 Task: Add an event with the title Presentation Rehearsal and Polishing Session, date '2024/03/25', time 8:50 AM to 10:50 AMand add a description: The scavenger hunt can be designed as a friendly competition, with teams competing against each other to finish first or achieve specific goals. This fosters team spirit, healthy competition, and a sense of achievement.Select event color  Basil . Add location for the event as: Manila, Philippines, logged in from the account softage.4@softage.netand send the event invitation to softage.9@softage.net and softage.10@softage.net. Set a reminder for the event Daily
Action: Mouse moved to (86, 115)
Screenshot: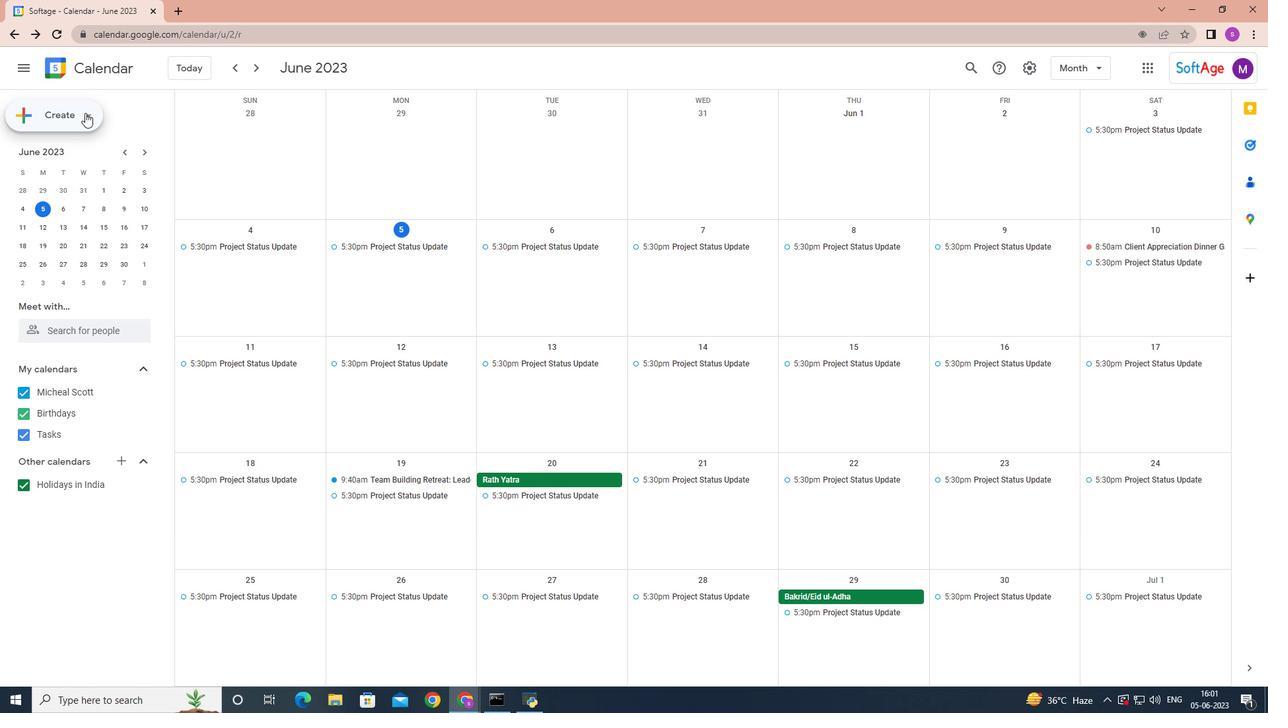 
Action: Mouse pressed left at (86, 115)
Screenshot: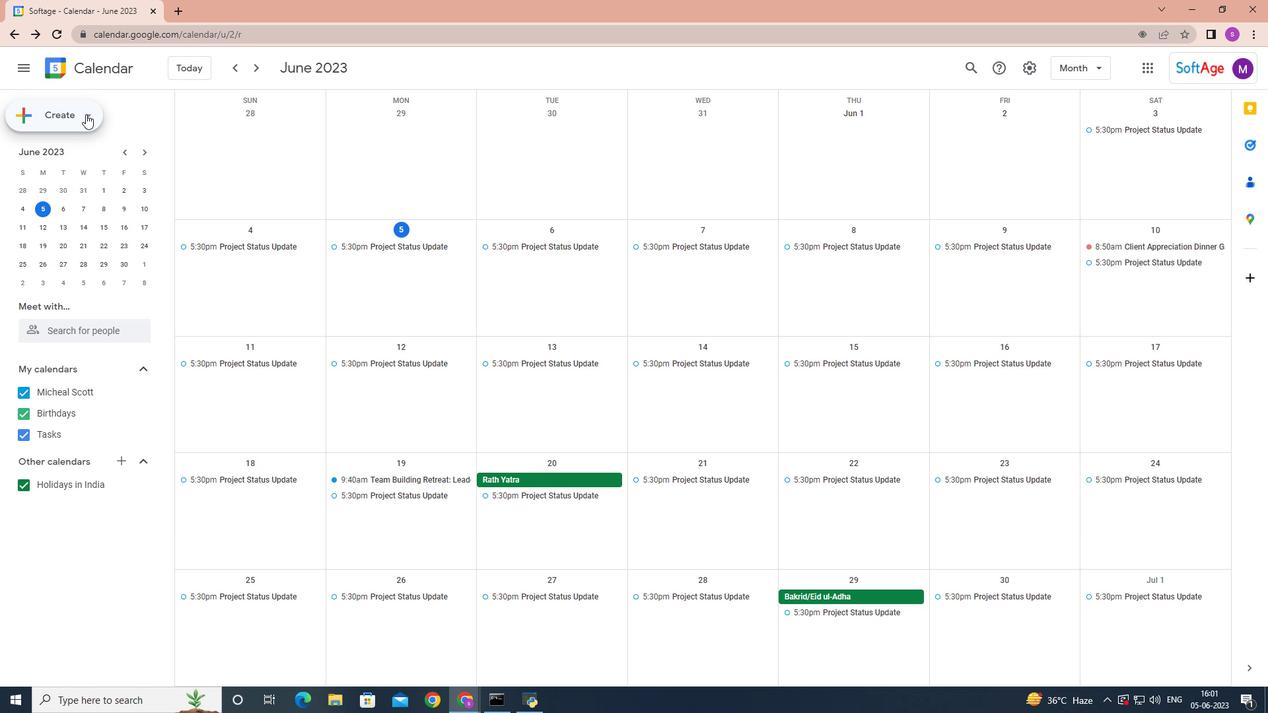 
Action: Mouse moved to (88, 151)
Screenshot: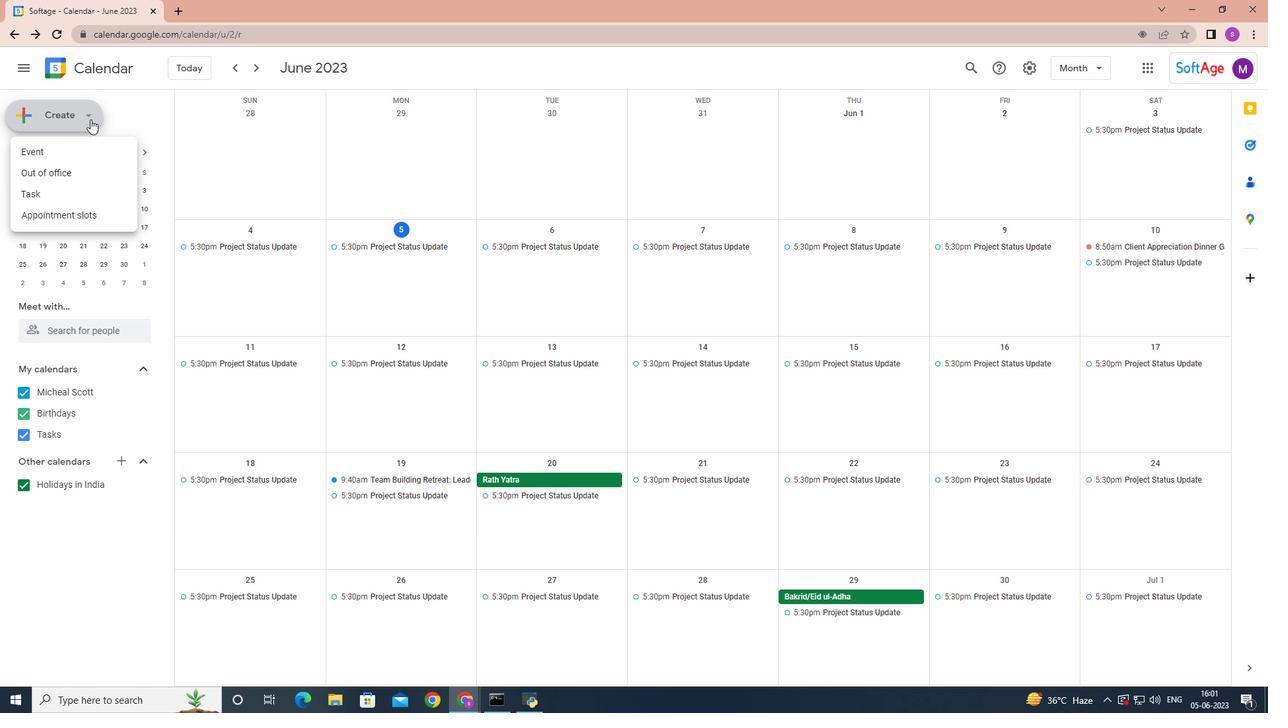 
Action: Mouse pressed left at (88, 151)
Screenshot: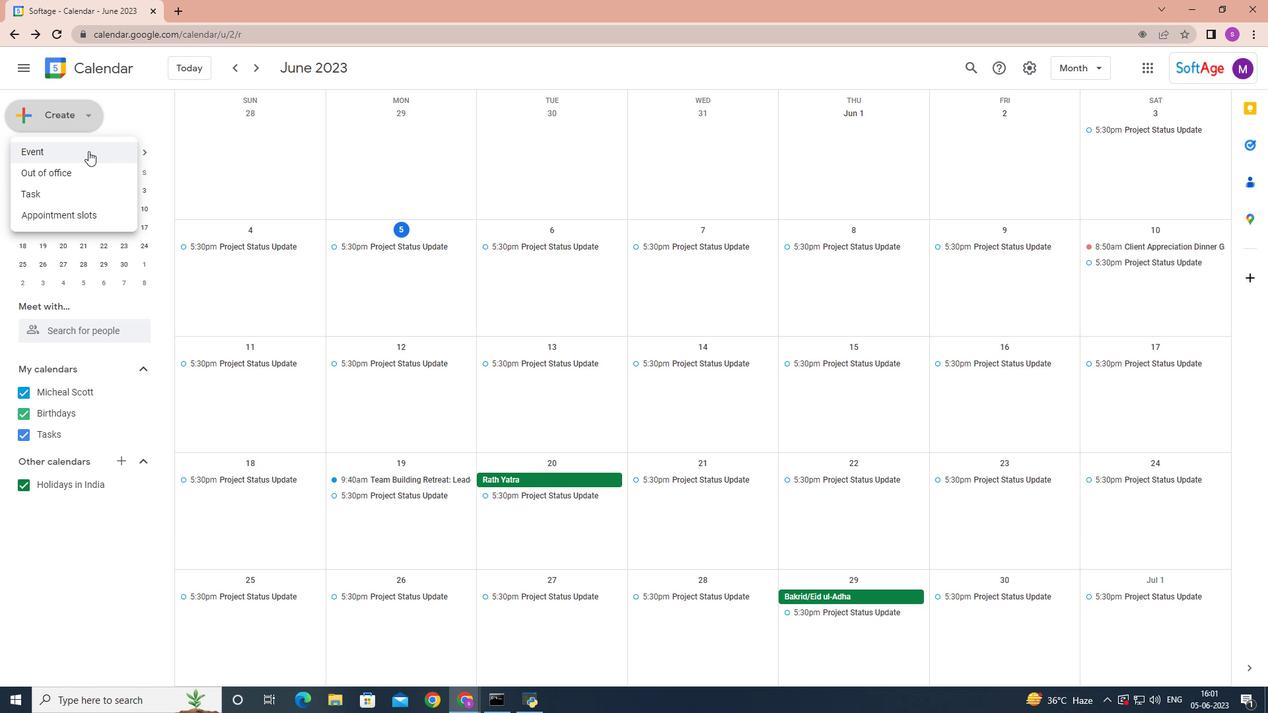 
Action: Mouse moved to (233, 521)
Screenshot: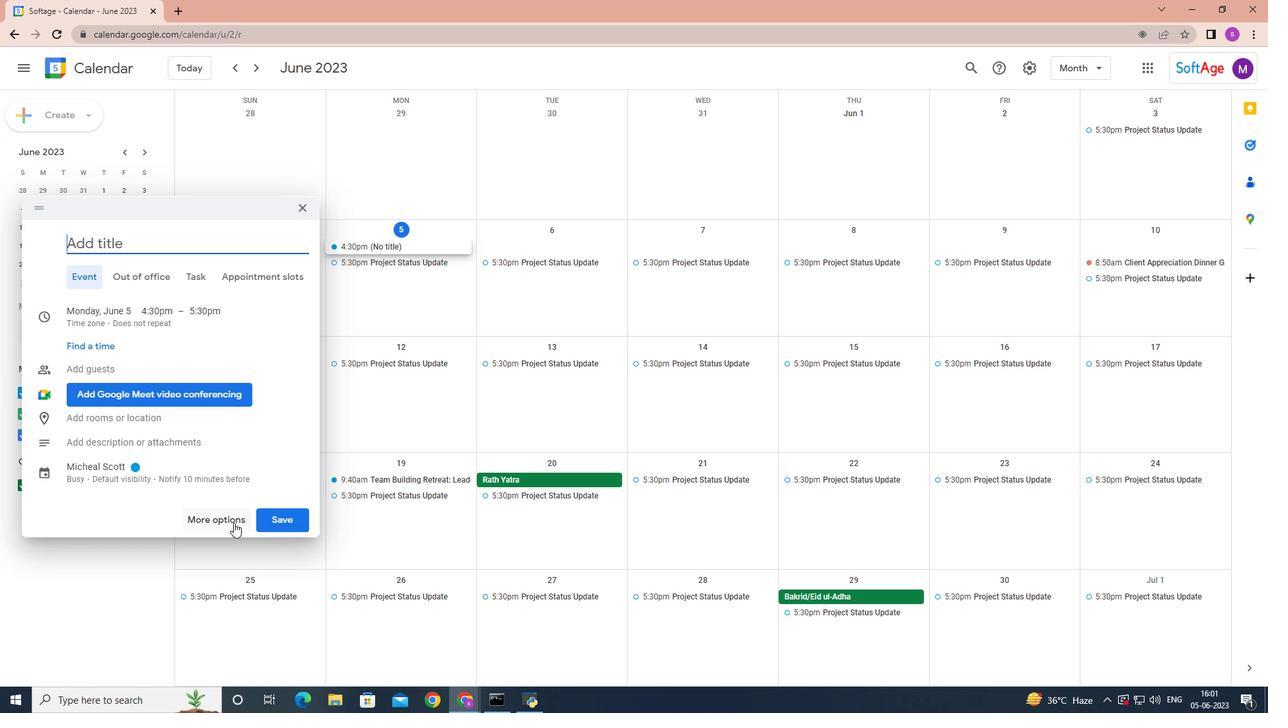 
Action: Mouse pressed left at (233, 521)
Screenshot: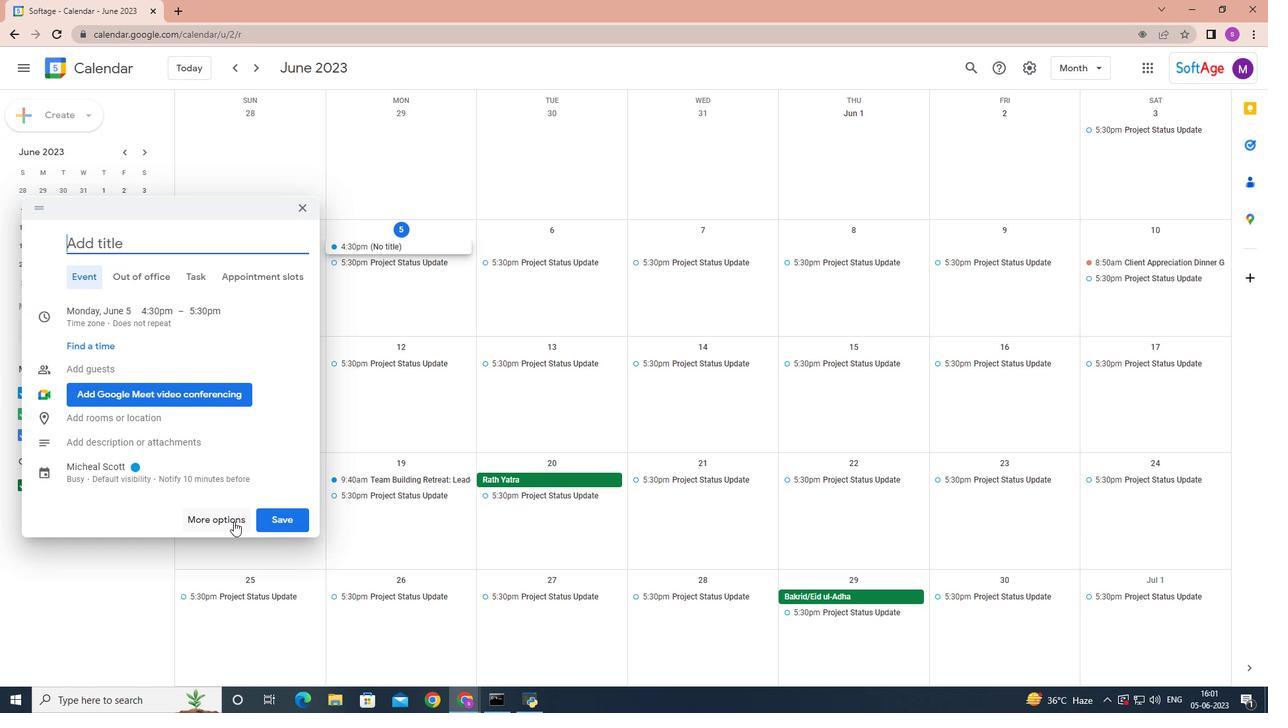 
Action: Key pressed <Key.shift>Presentation<Key.space><Key.shift>Rehearsal<Key.space>and<Key.space><Key.shift>Polishing<Key.space>session<Key.space>
Screenshot: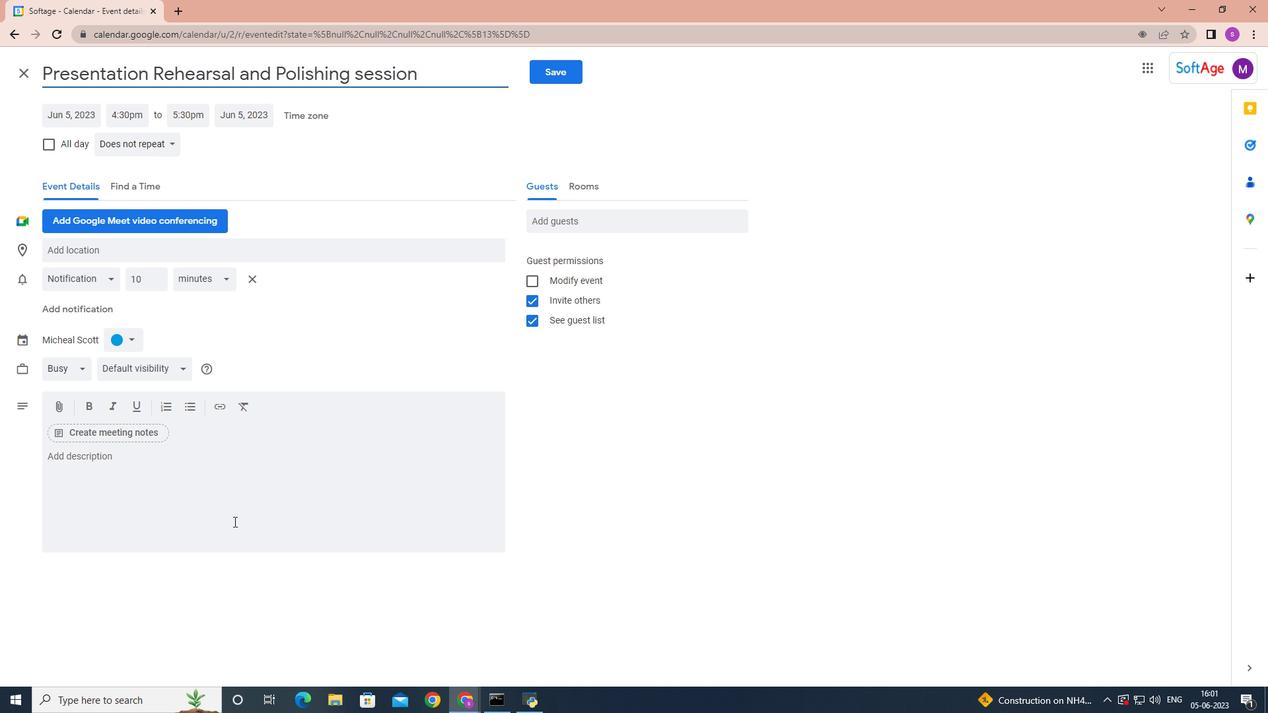 
Action: Mouse moved to (72, 115)
Screenshot: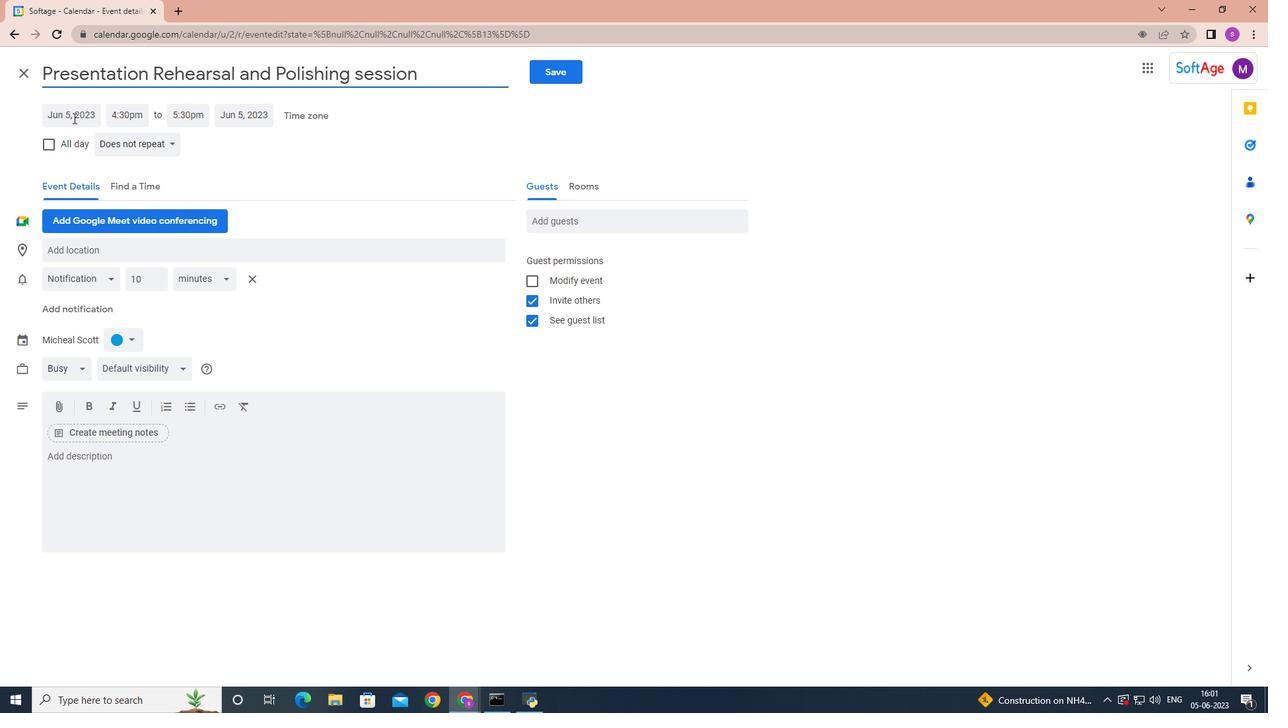 
Action: Mouse pressed left at (72, 115)
Screenshot: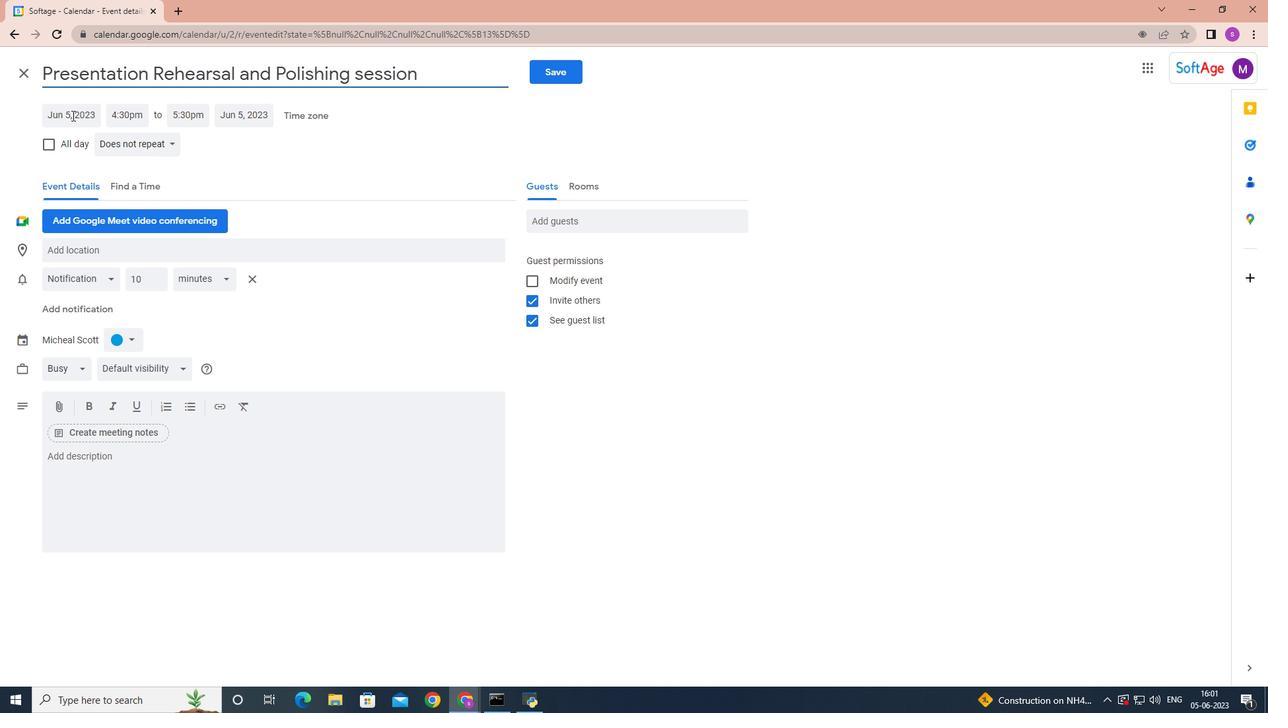 
Action: Mouse moved to (209, 142)
Screenshot: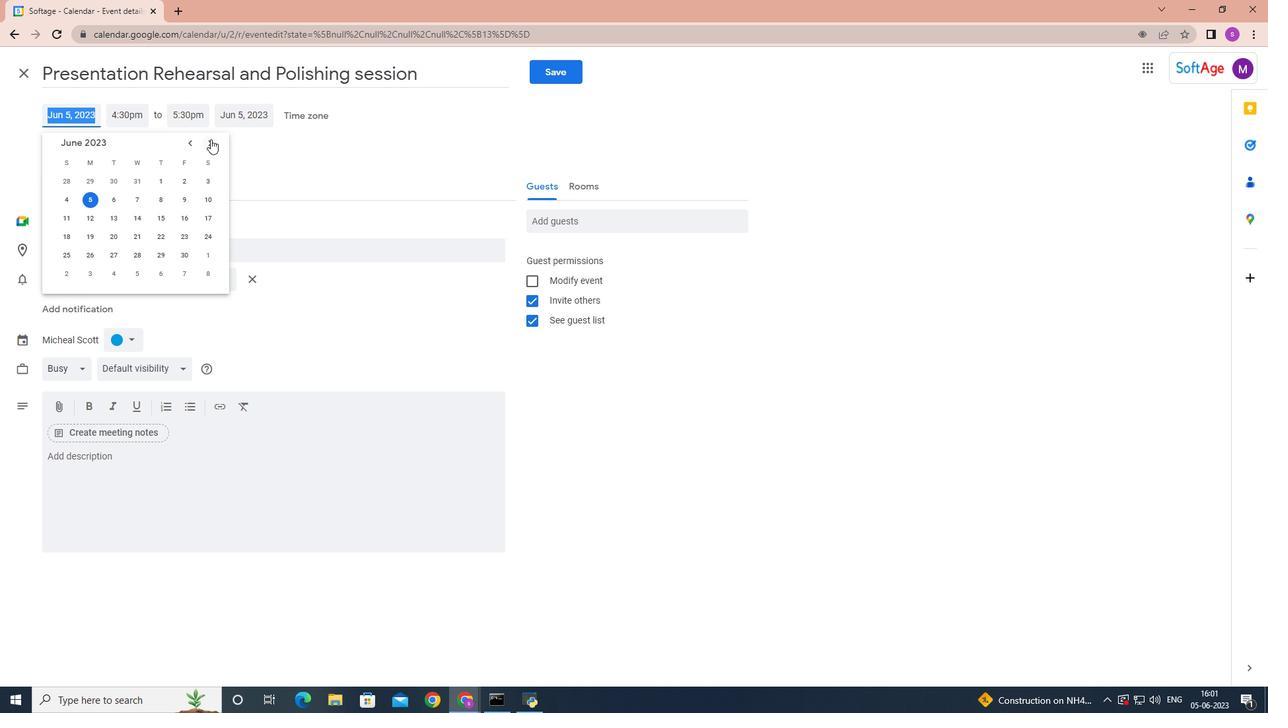 
Action: Mouse pressed left at (209, 142)
Screenshot: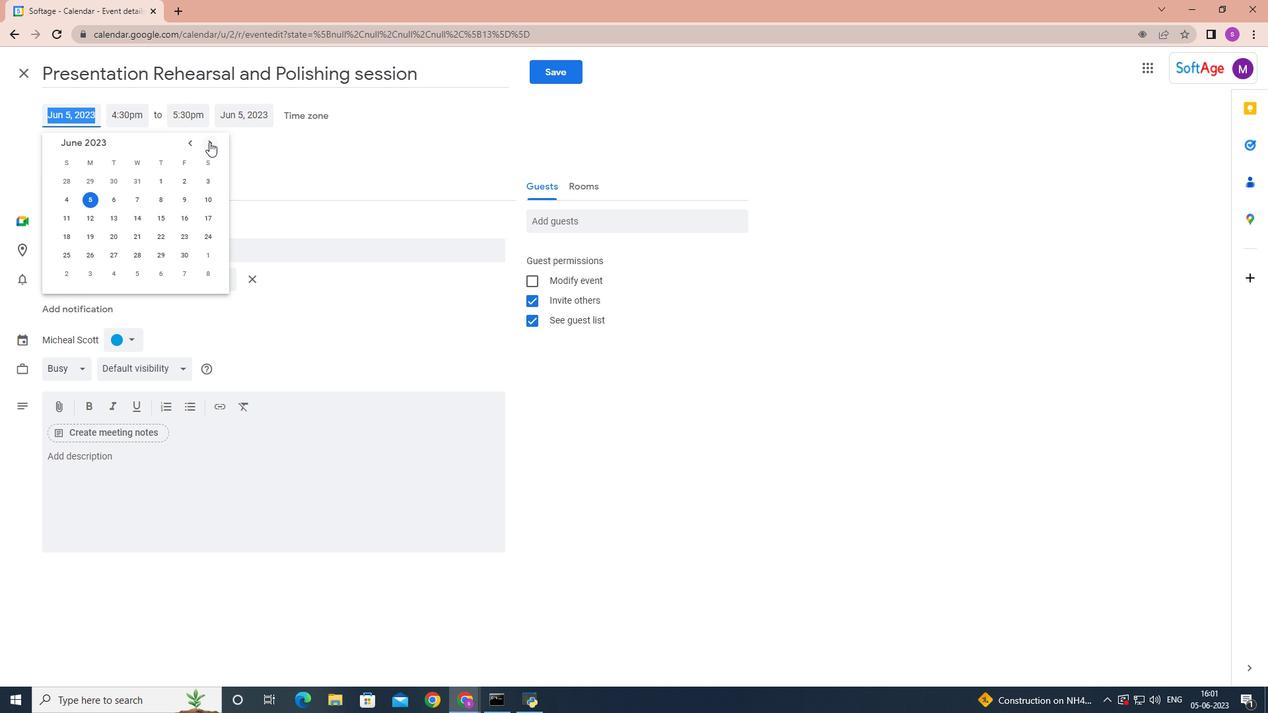 
Action: Mouse pressed left at (209, 142)
Screenshot: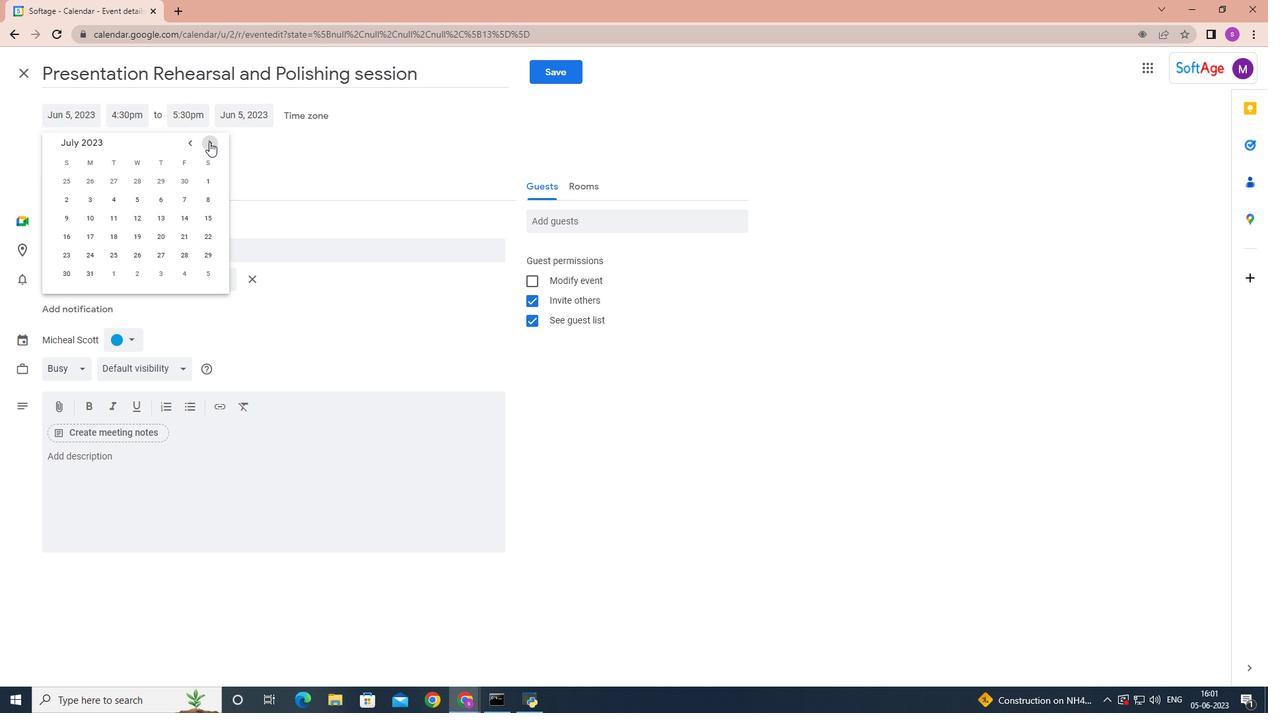 
Action: Mouse pressed left at (209, 142)
Screenshot: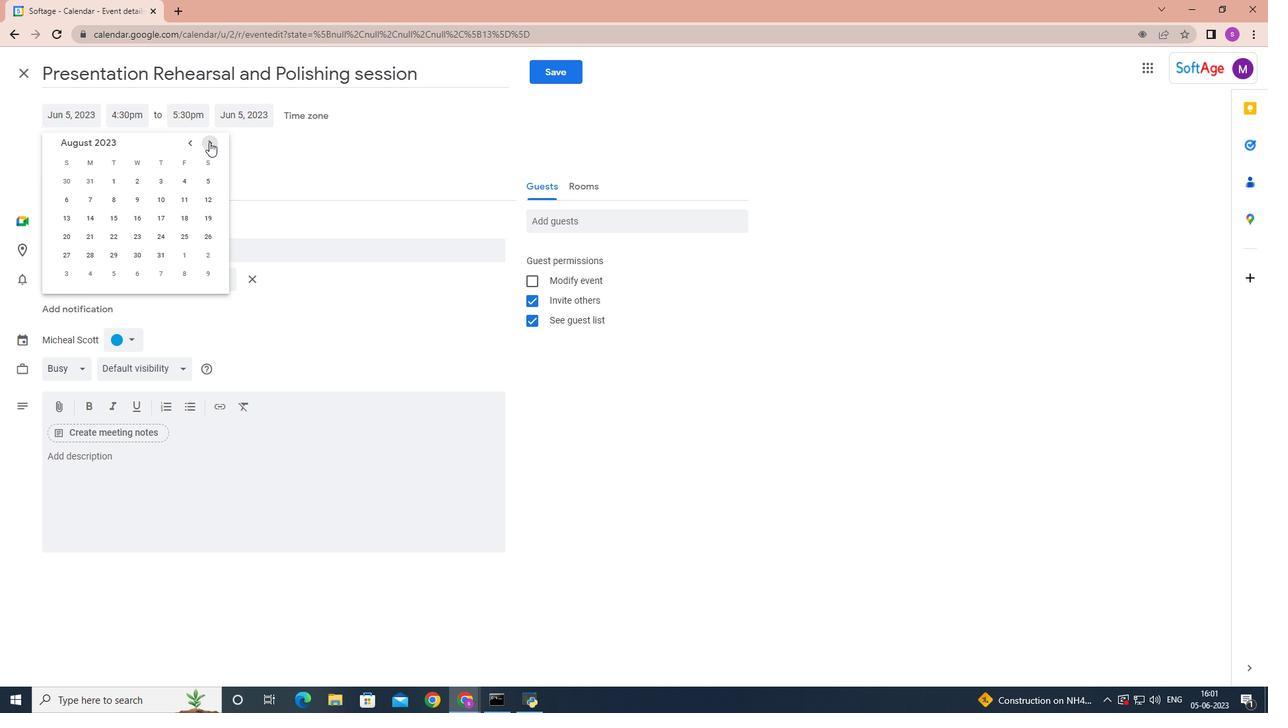 
Action: Mouse pressed left at (209, 142)
Screenshot: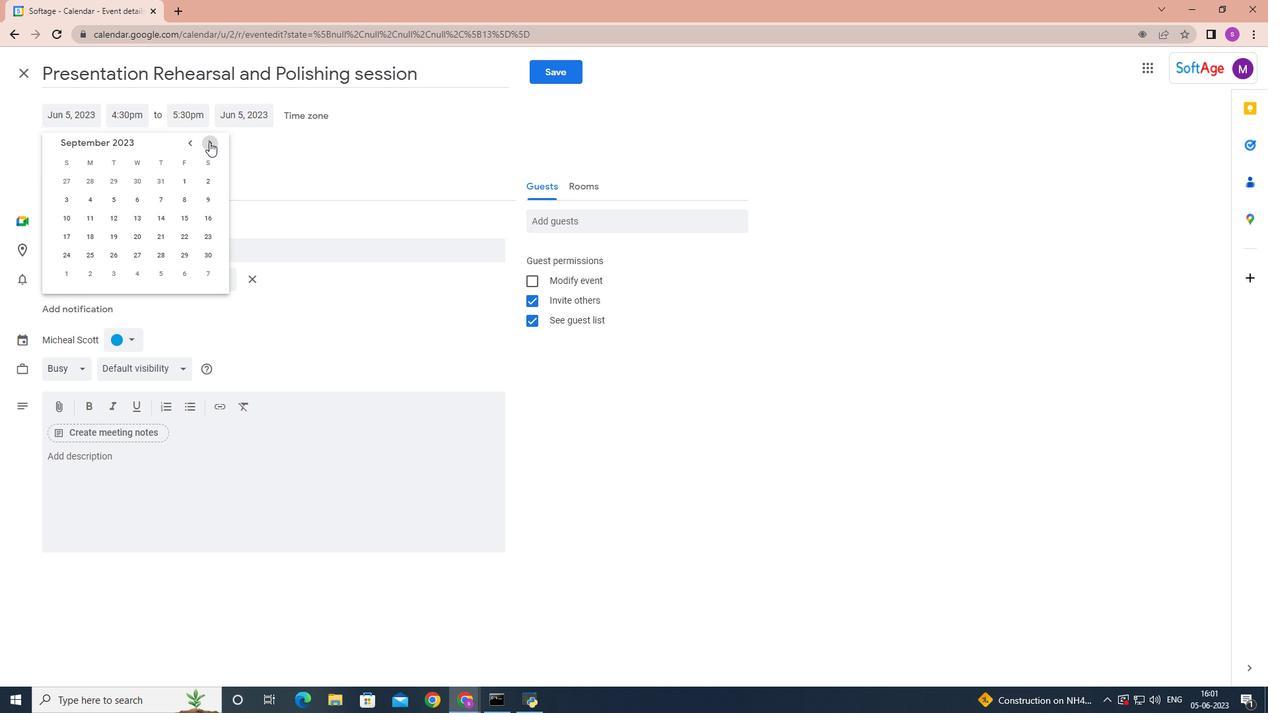 
Action: Mouse pressed left at (209, 142)
Screenshot: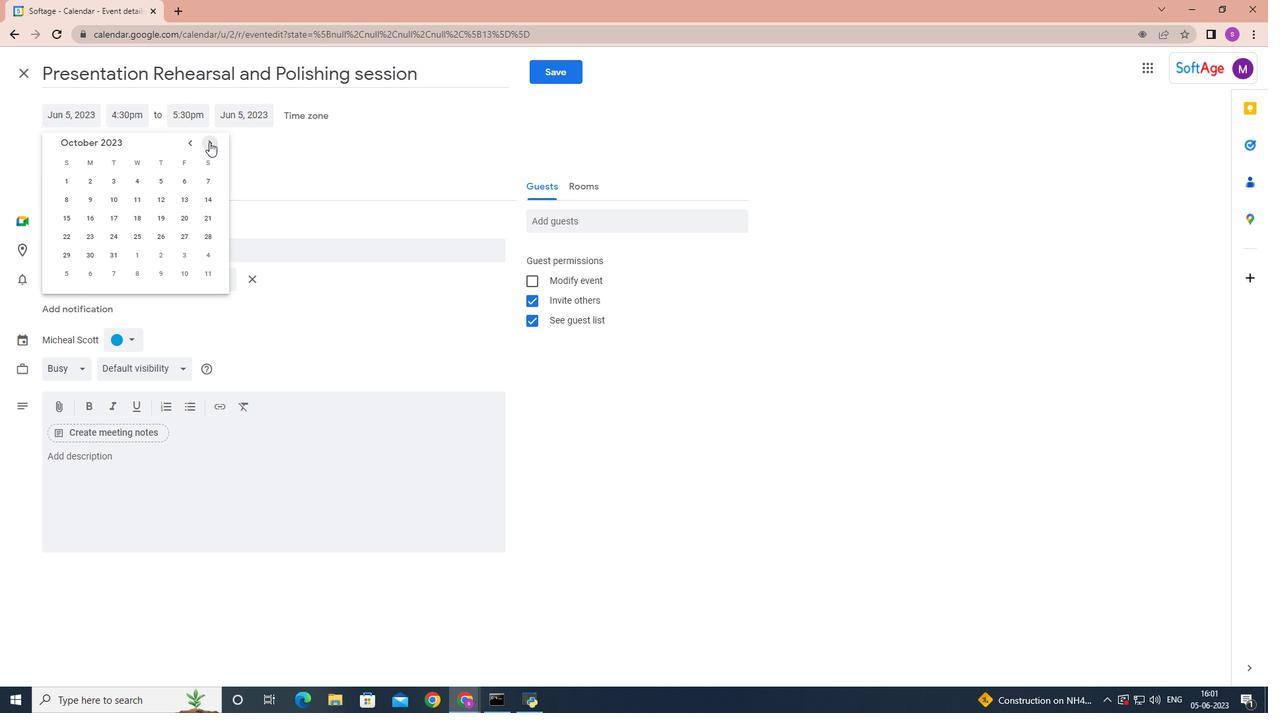 
Action: Mouse pressed left at (209, 142)
Screenshot: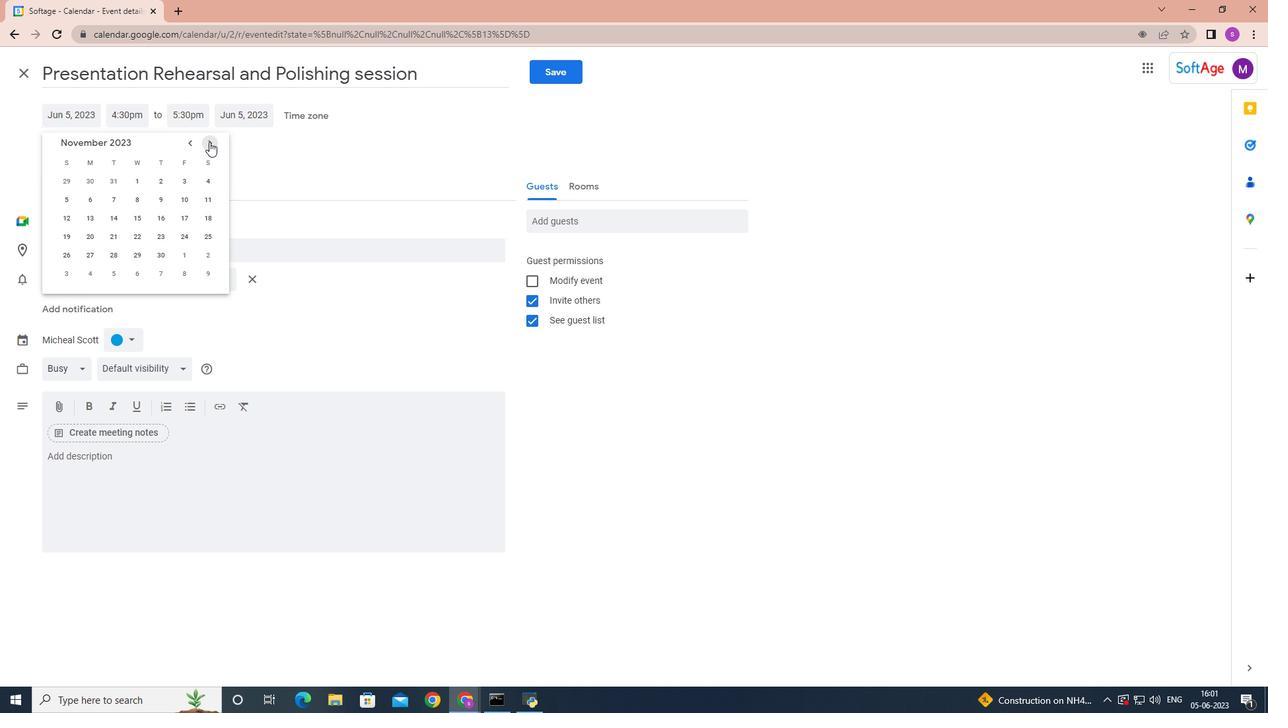 
Action: Mouse pressed left at (209, 142)
Screenshot: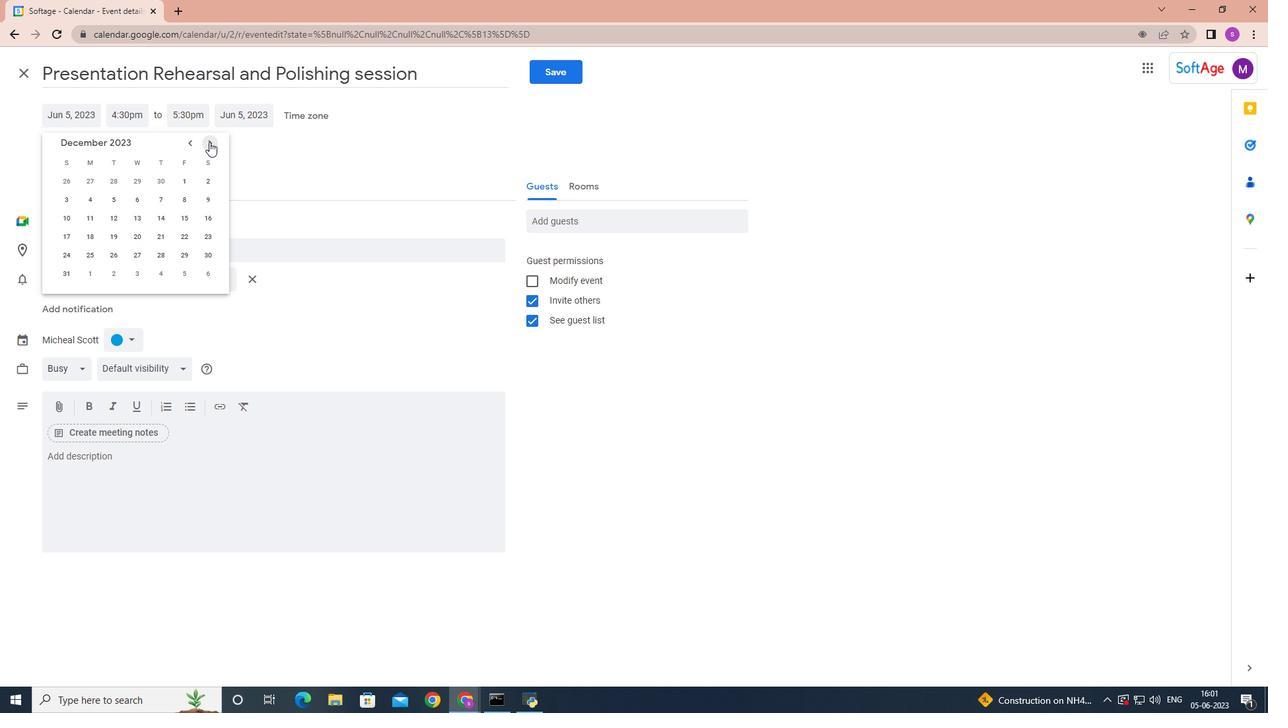 
Action: Mouse pressed left at (209, 142)
Screenshot: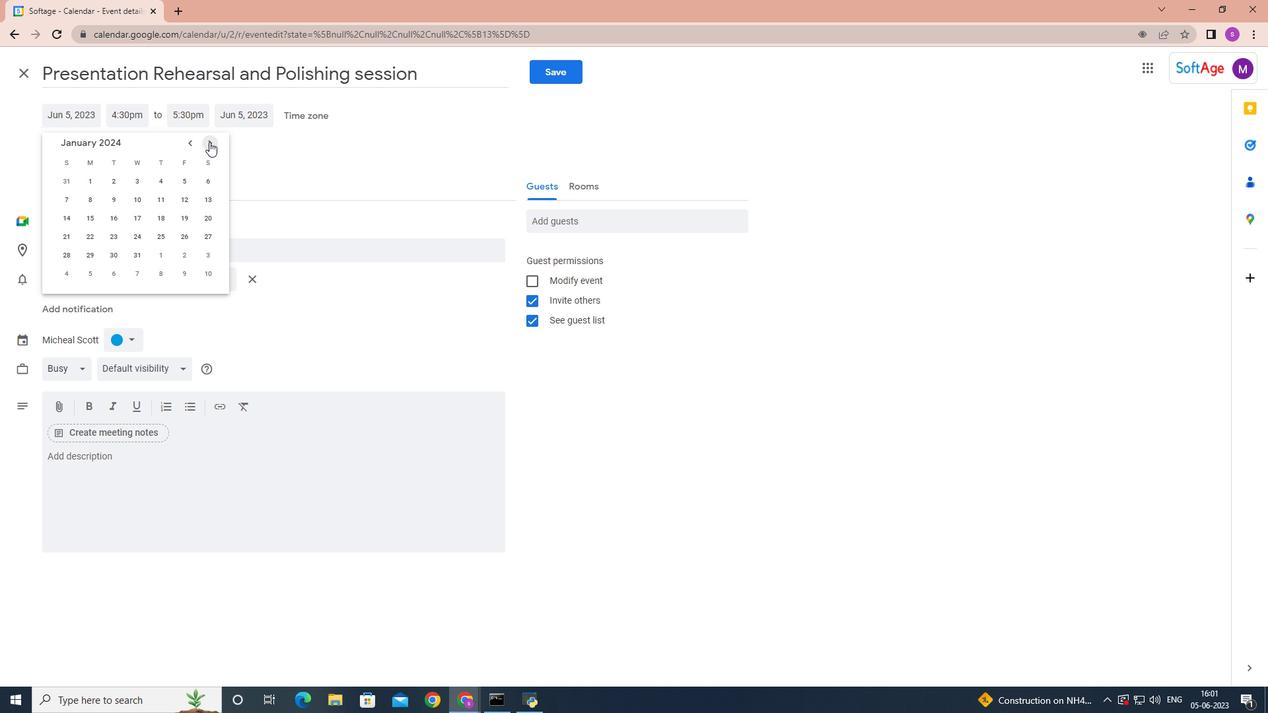 
Action: Mouse pressed left at (209, 142)
Screenshot: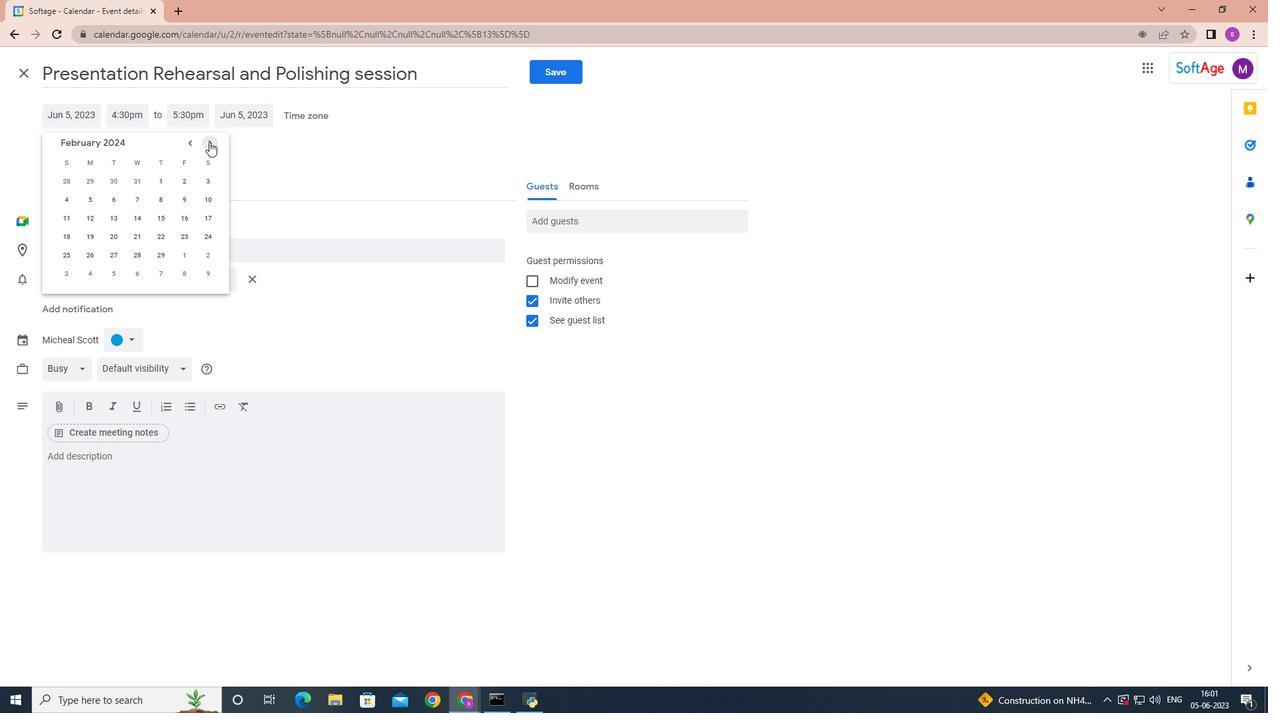 
Action: Mouse moved to (91, 254)
Screenshot: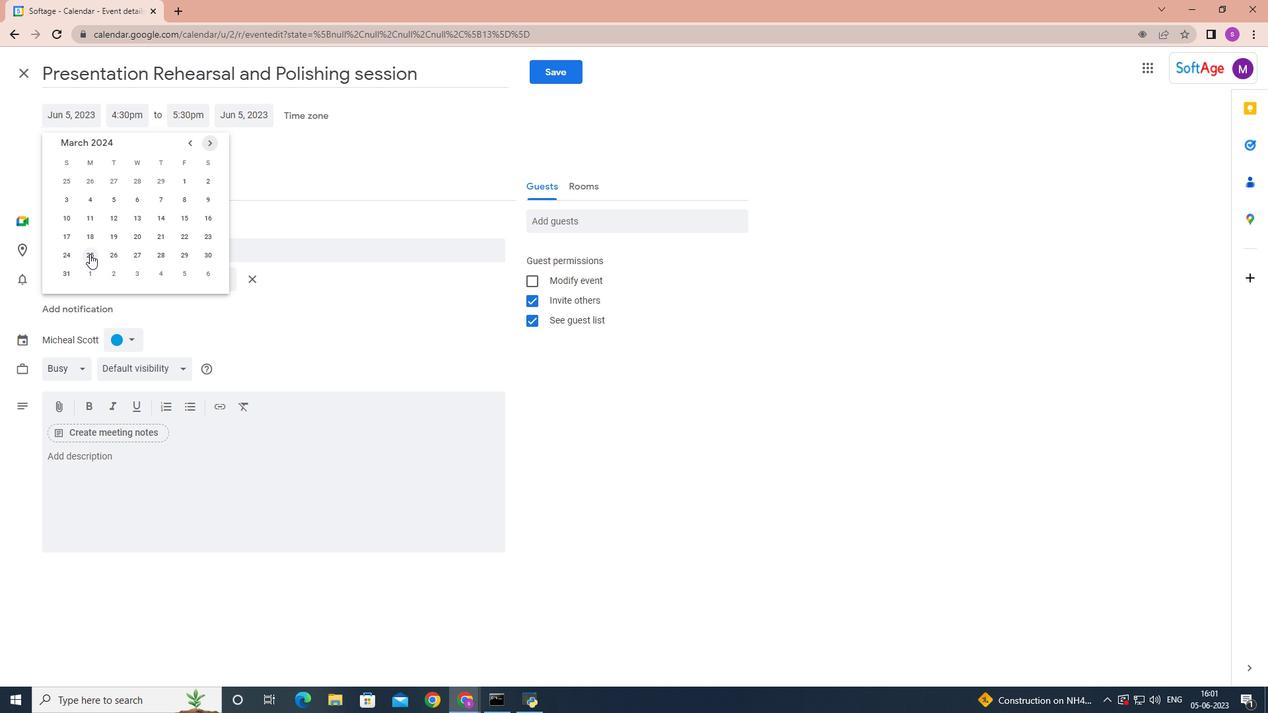 
Action: Mouse pressed left at (91, 254)
Screenshot: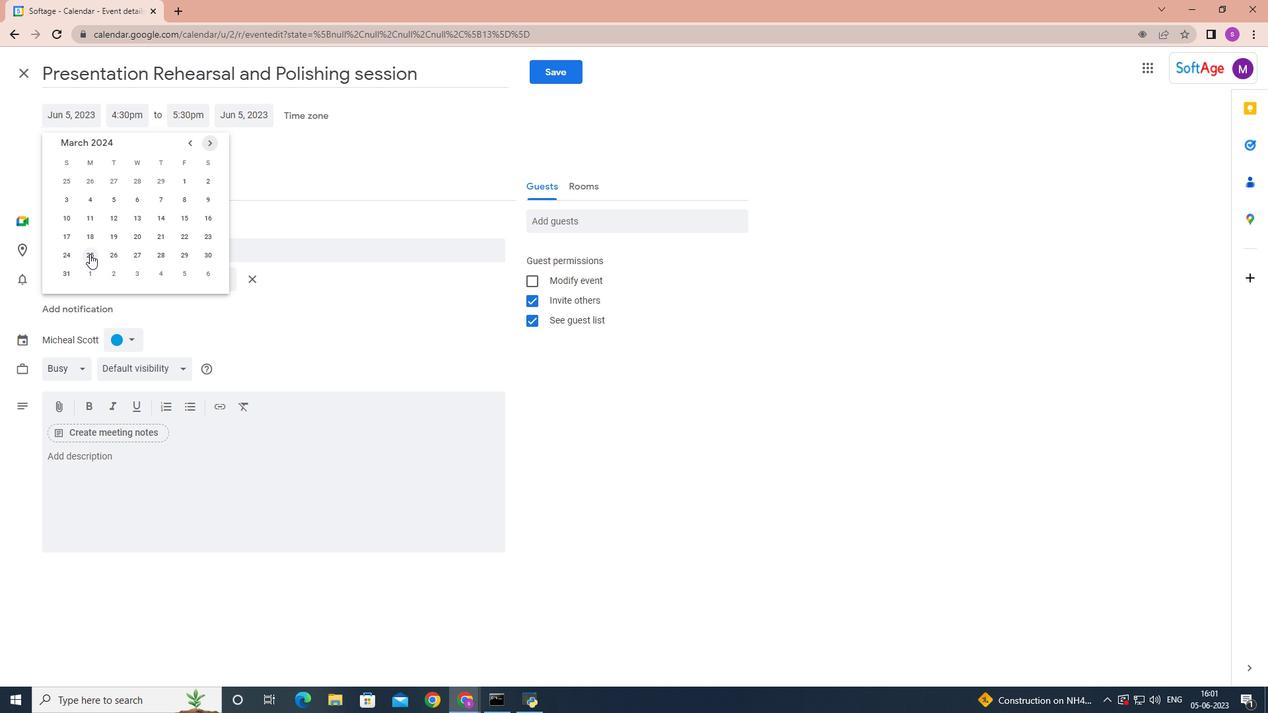 
Action: Mouse moved to (131, 111)
Screenshot: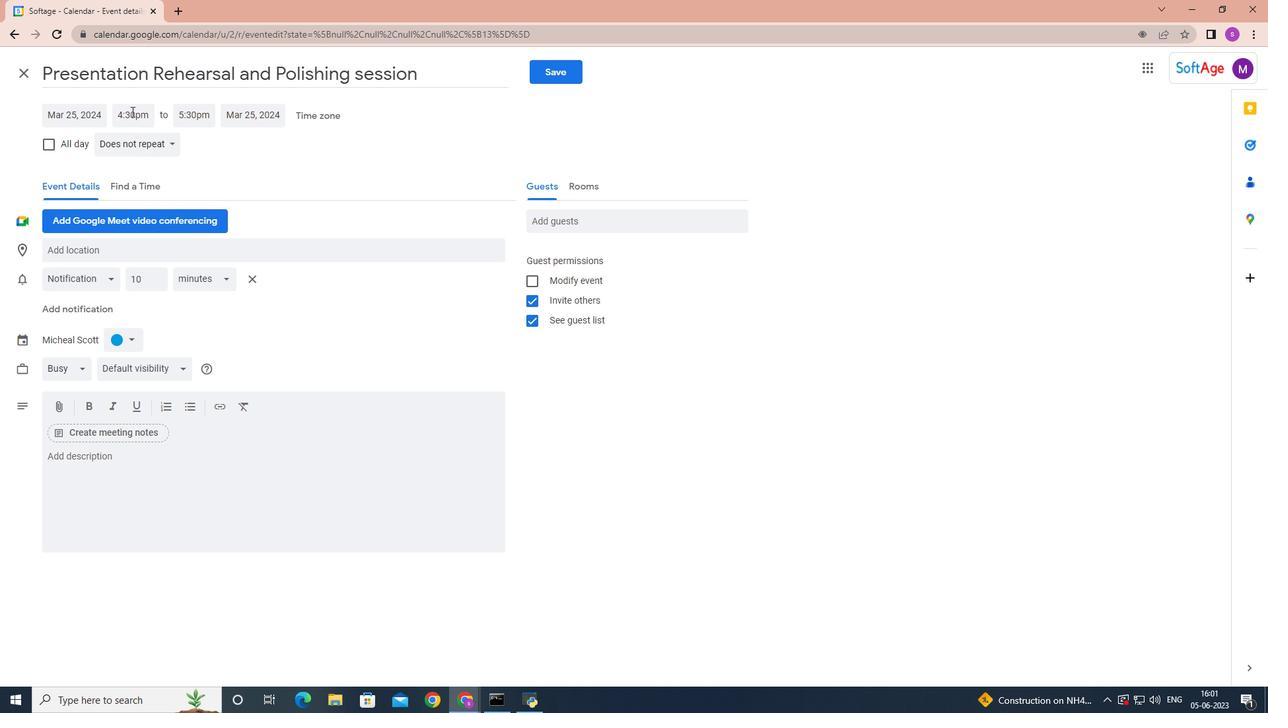 
Action: Mouse pressed left at (131, 111)
Screenshot: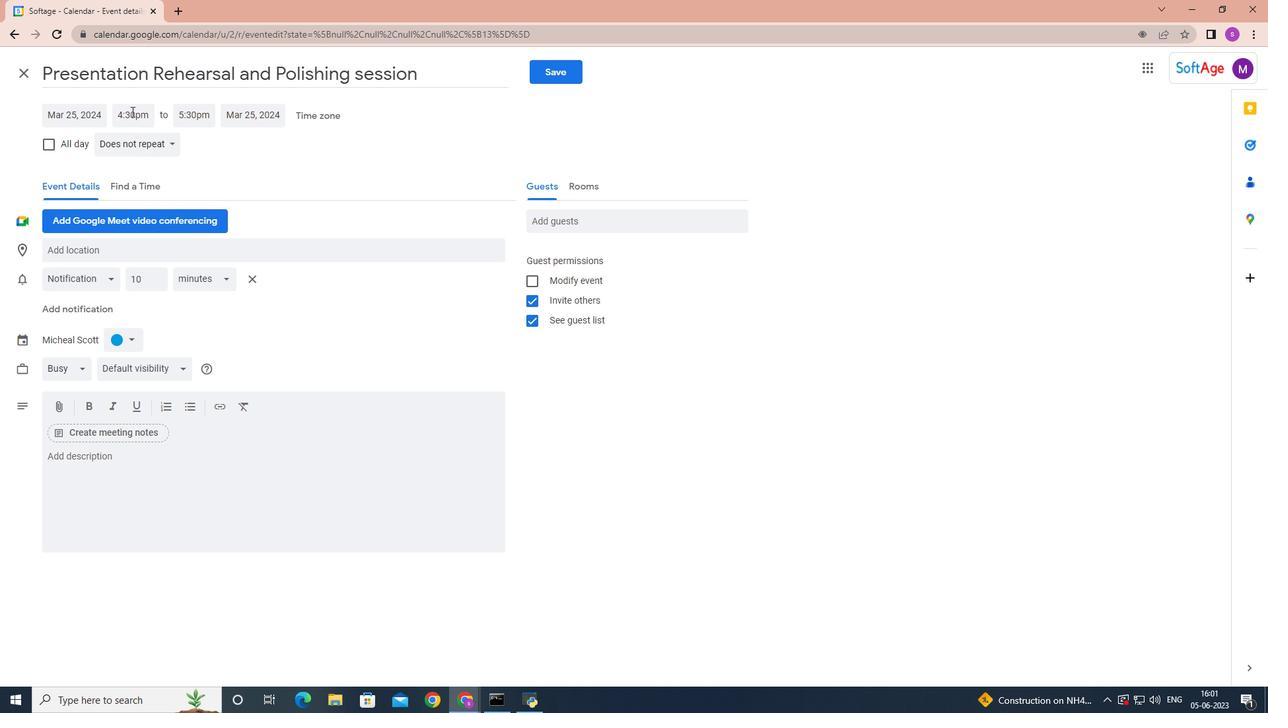 
Action: Mouse moved to (140, 137)
Screenshot: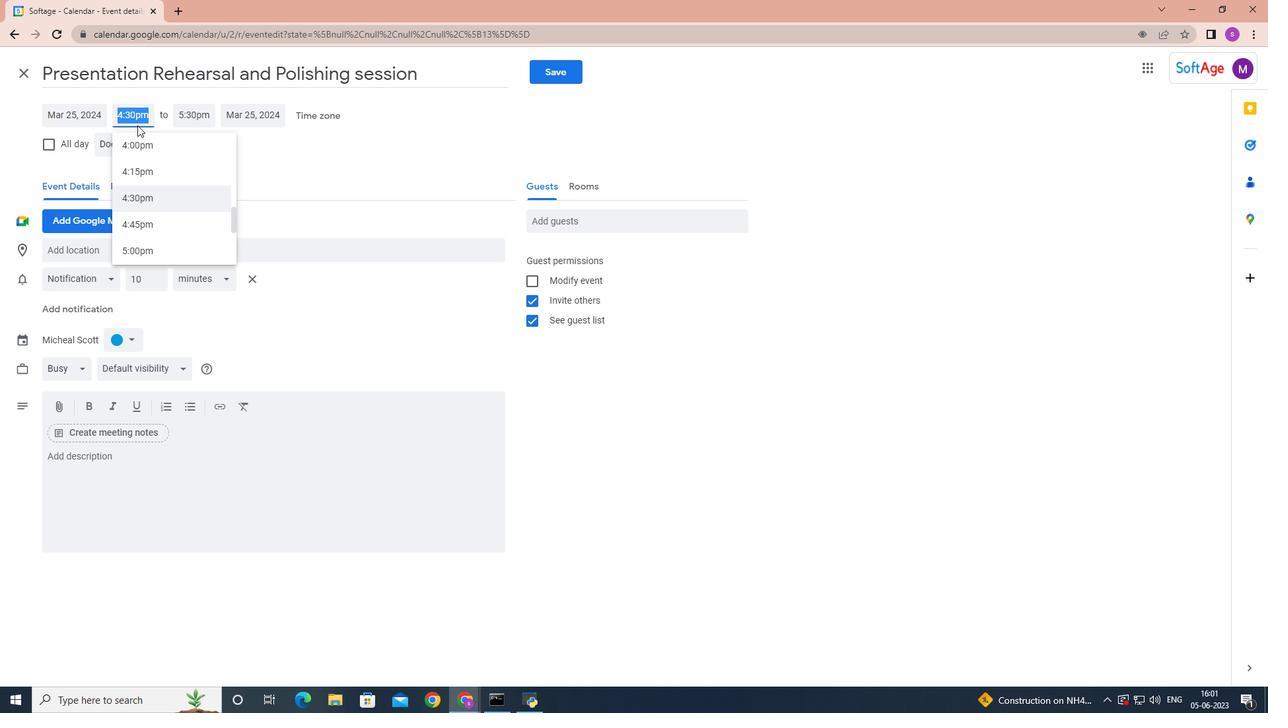 
Action: Key pressed 8<Key.shift>:<Key.shift>50<Key.space><Key.shift>AM<Key.enter>
Screenshot: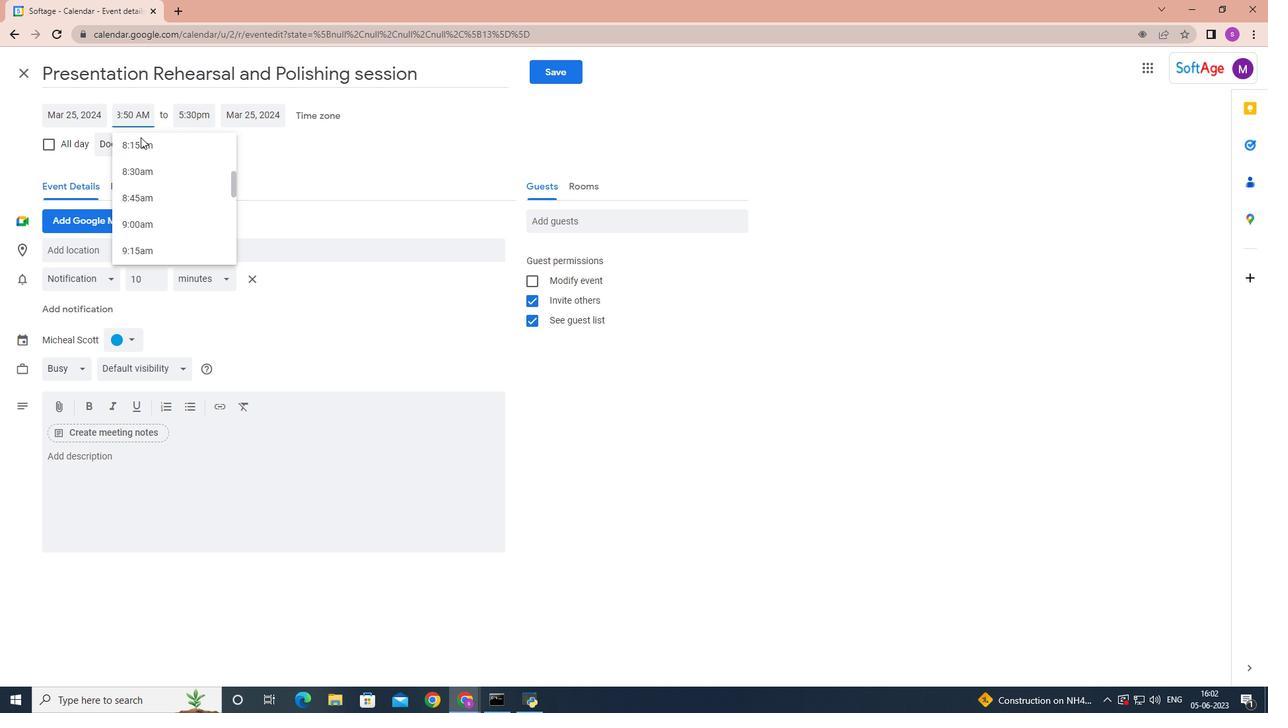 
Action: Mouse moved to (202, 110)
Screenshot: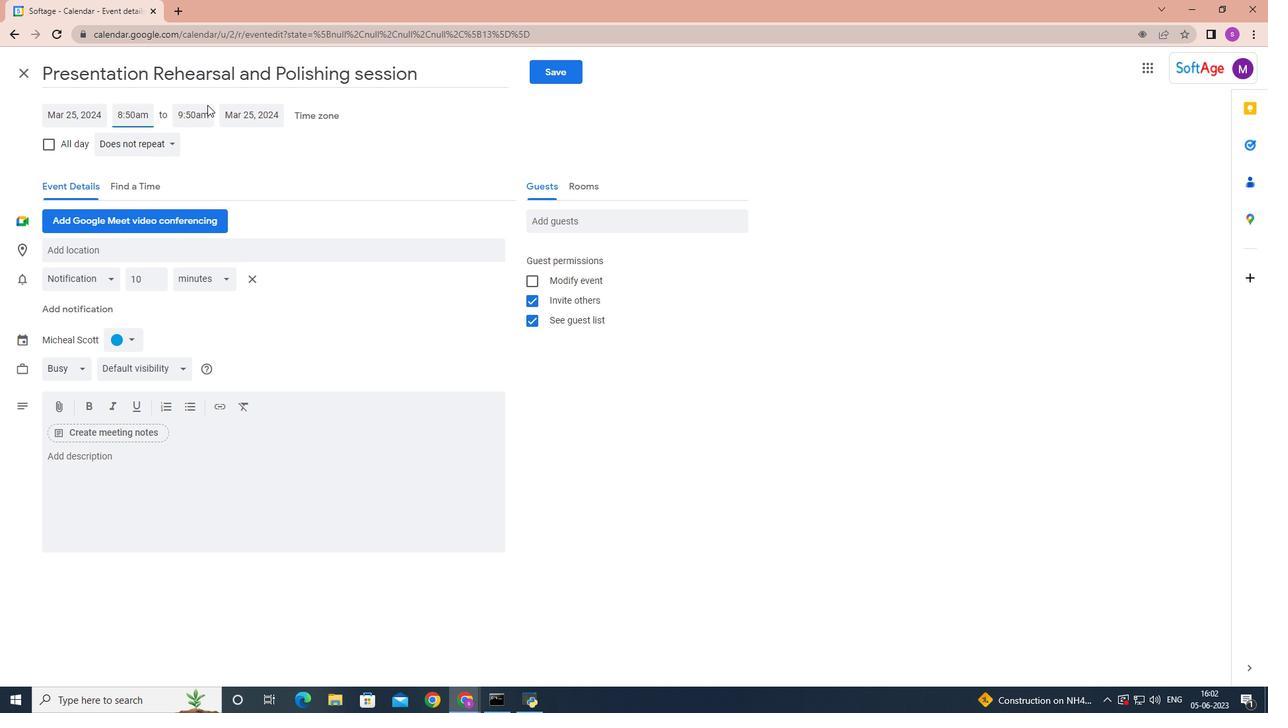 
Action: Mouse pressed left at (202, 110)
Screenshot: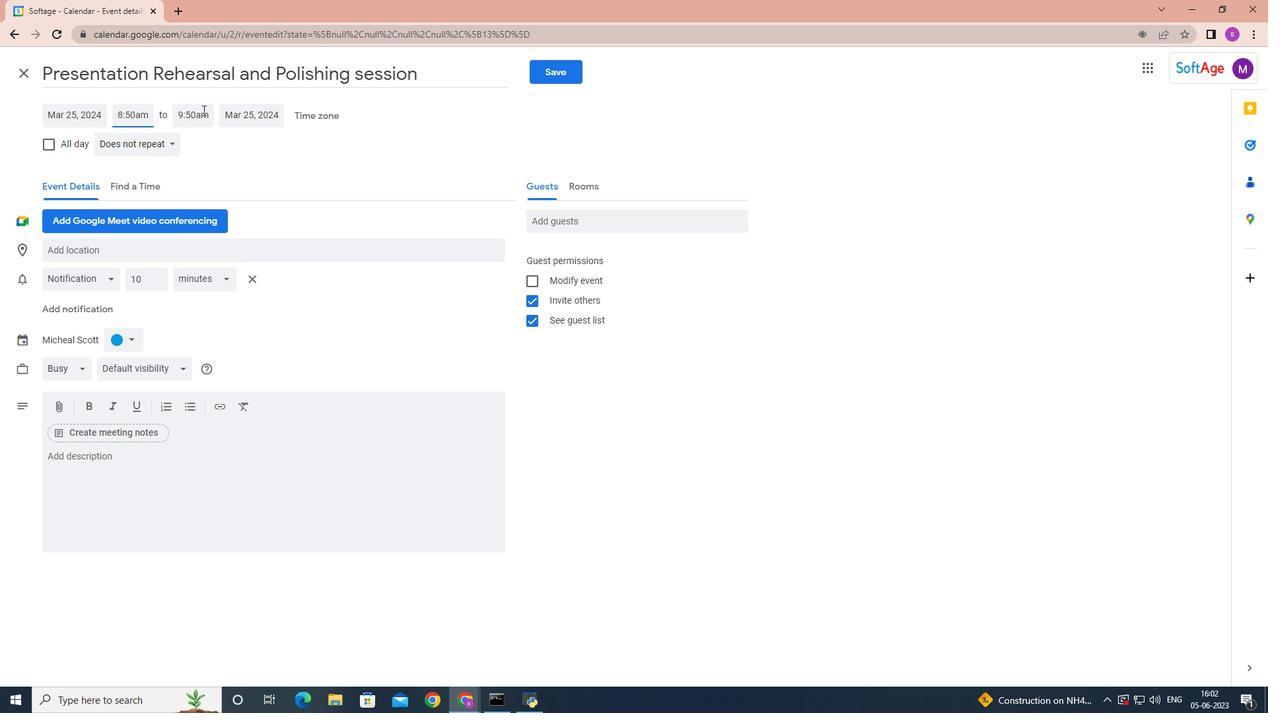 
Action: Mouse moved to (207, 251)
Screenshot: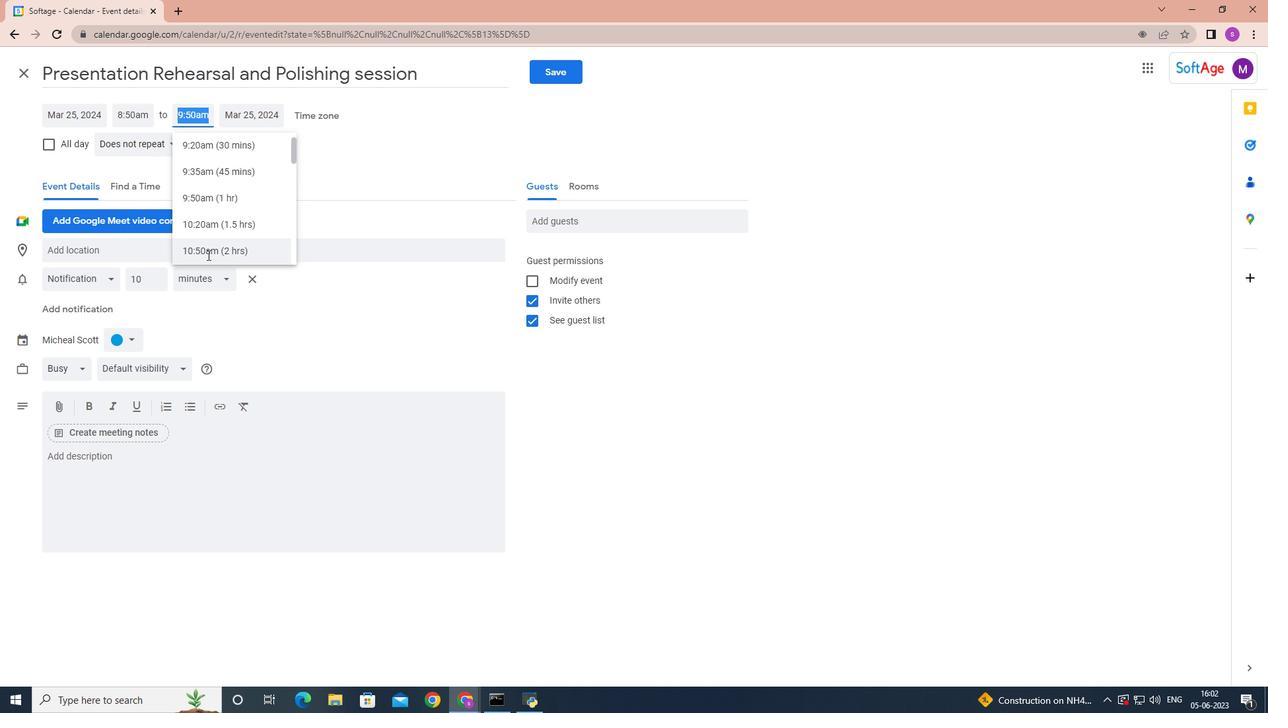 
Action: Mouse pressed left at (207, 251)
Screenshot: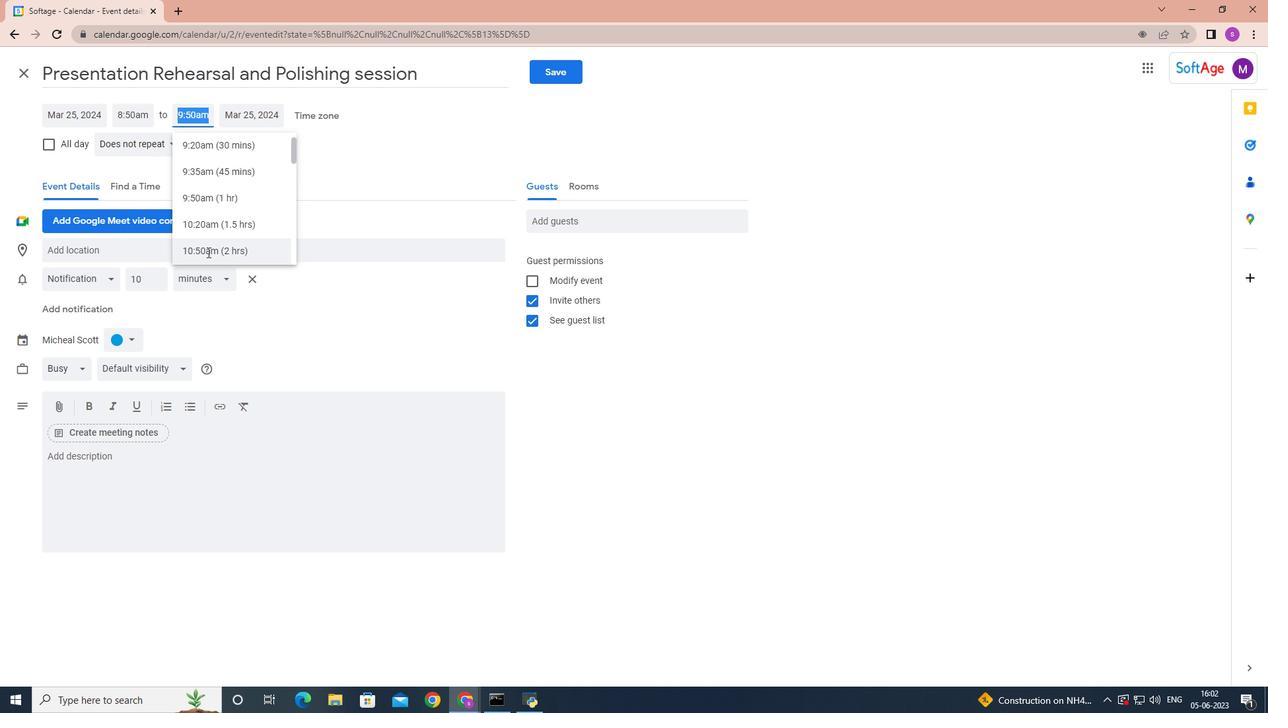 
Action: Mouse moved to (149, 451)
Screenshot: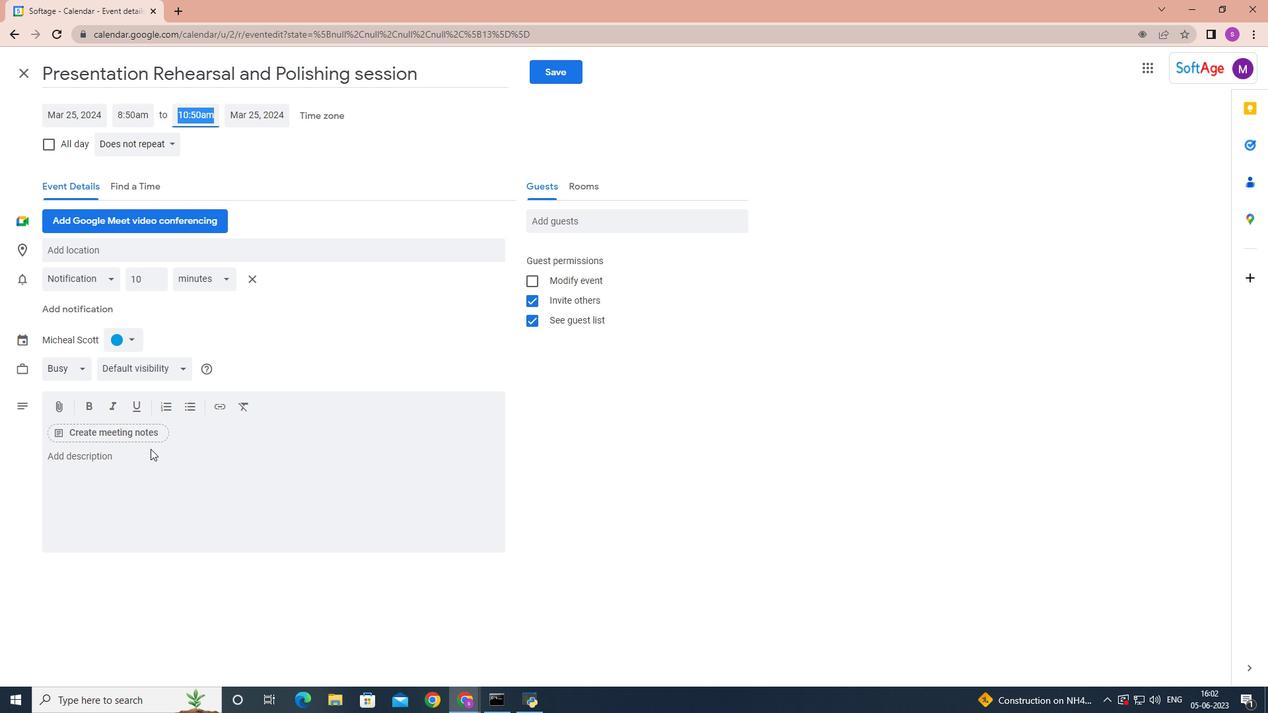
Action: Mouse pressed left at (149, 451)
Screenshot: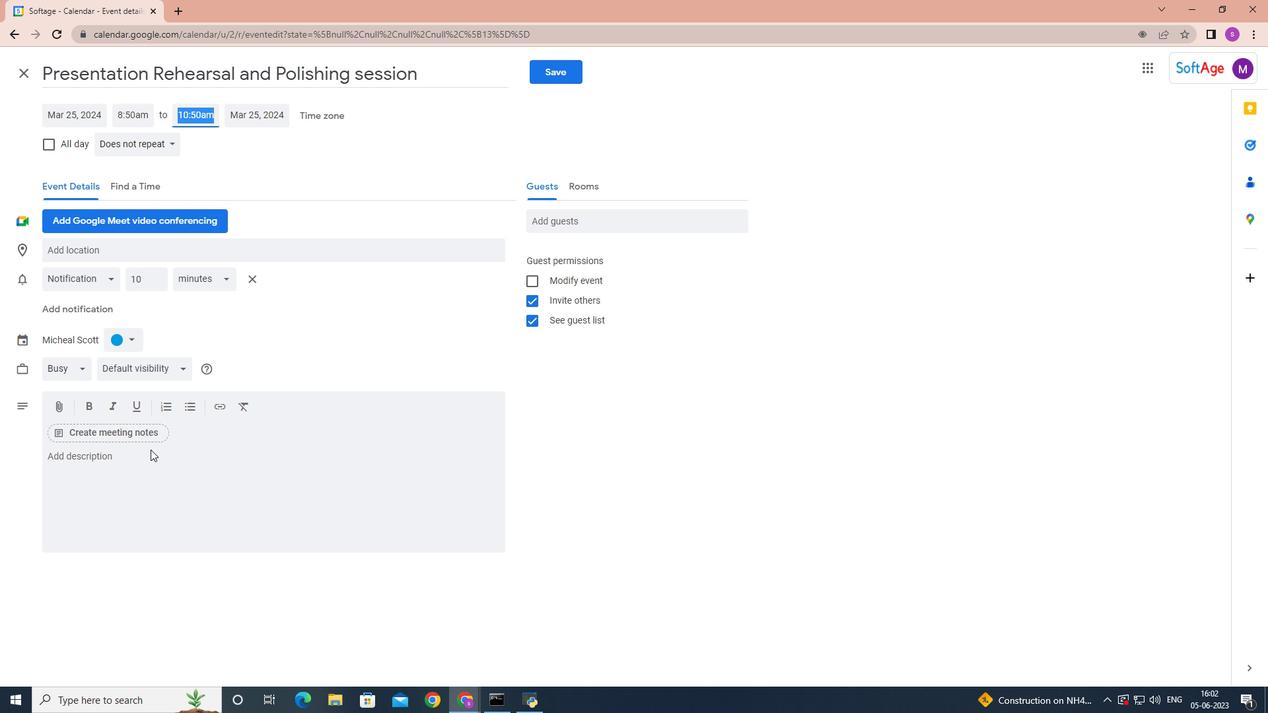 
Action: Key pressed <Key.shift>The<Key.space>scavenger<Key.space>hunt<Key.space>can<Key.space>be<Key.space>designed<Key.space>as<Key.space>afr<Key.backspace><Key.backspace><Key.space>friendly<Key.space>competition<Key.space><Key.backspace>,<Key.space>with<Key.space>teams<Key.space>competing<Key.space>against<Key.space>each<Key.space>other<Key.space>to<Key.space>finish<Key.space>first<Key.space>or<Key.space>achieve<Key.space>specifin<Key.space><Key.backspace><Key.backspace><Key.backspace>ic<Key.space>goals.<Key.space><Key.shift>This<Key.space>foa<Key.backspace>sters<Key.space>team<Key.space>spirit<Key.space><Key.backspace>,<Key.space>healthy<Key.space>competition<Key.space>and<Key.space>a<Key.space>sense<Key.space>of<Key.space>achievement<Key.space><Key.backspace>.
Screenshot: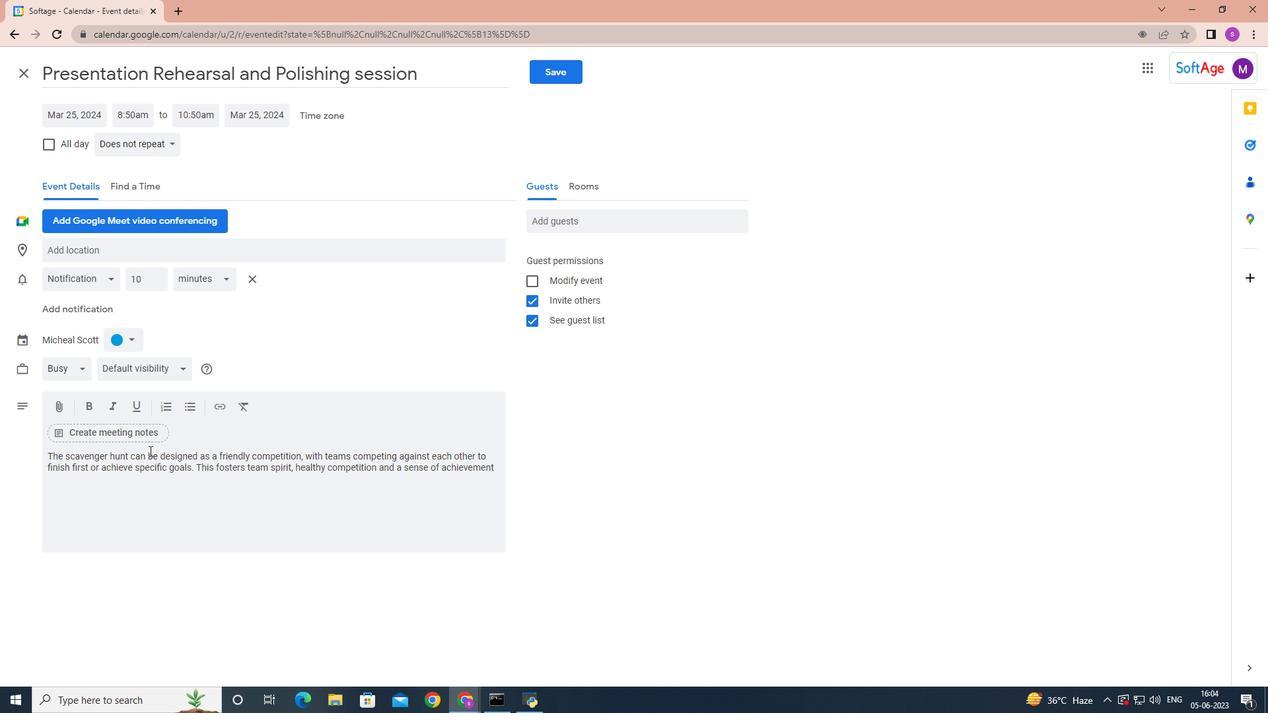 
Action: Mouse moved to (132, 340)
Screenshot: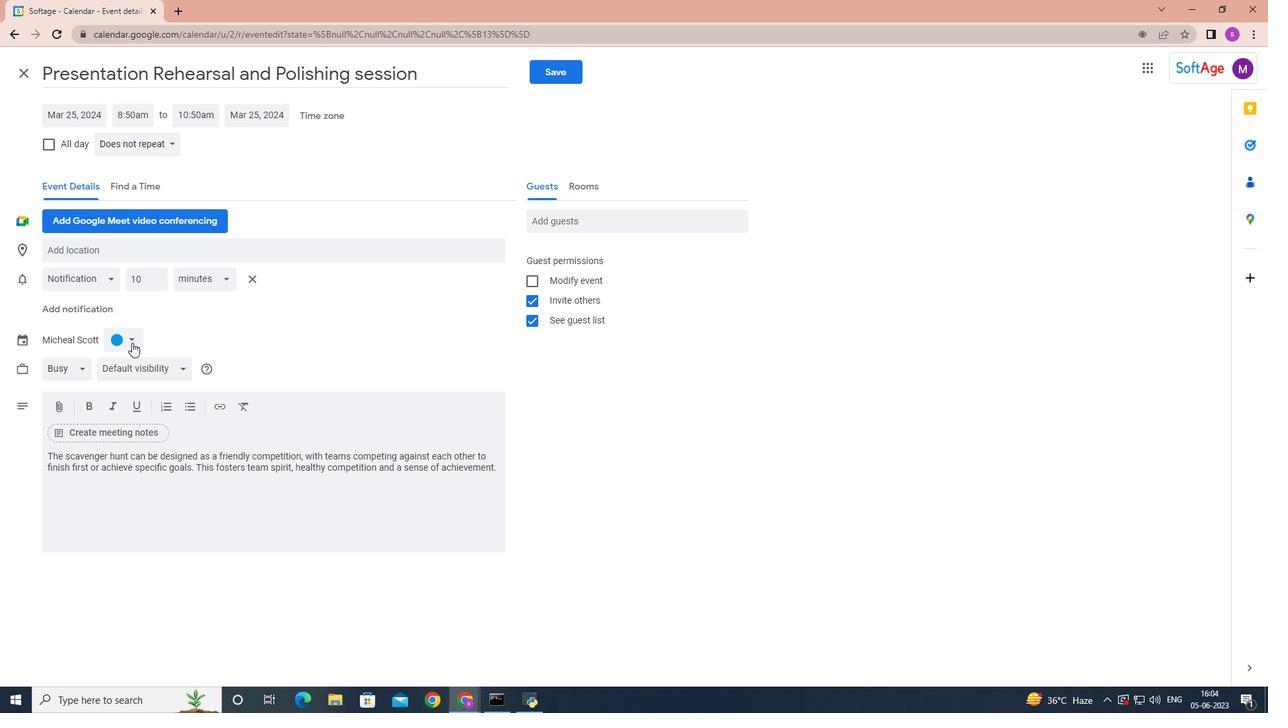 
Action: Mouse pressed left at (132, 340)
Screenshot: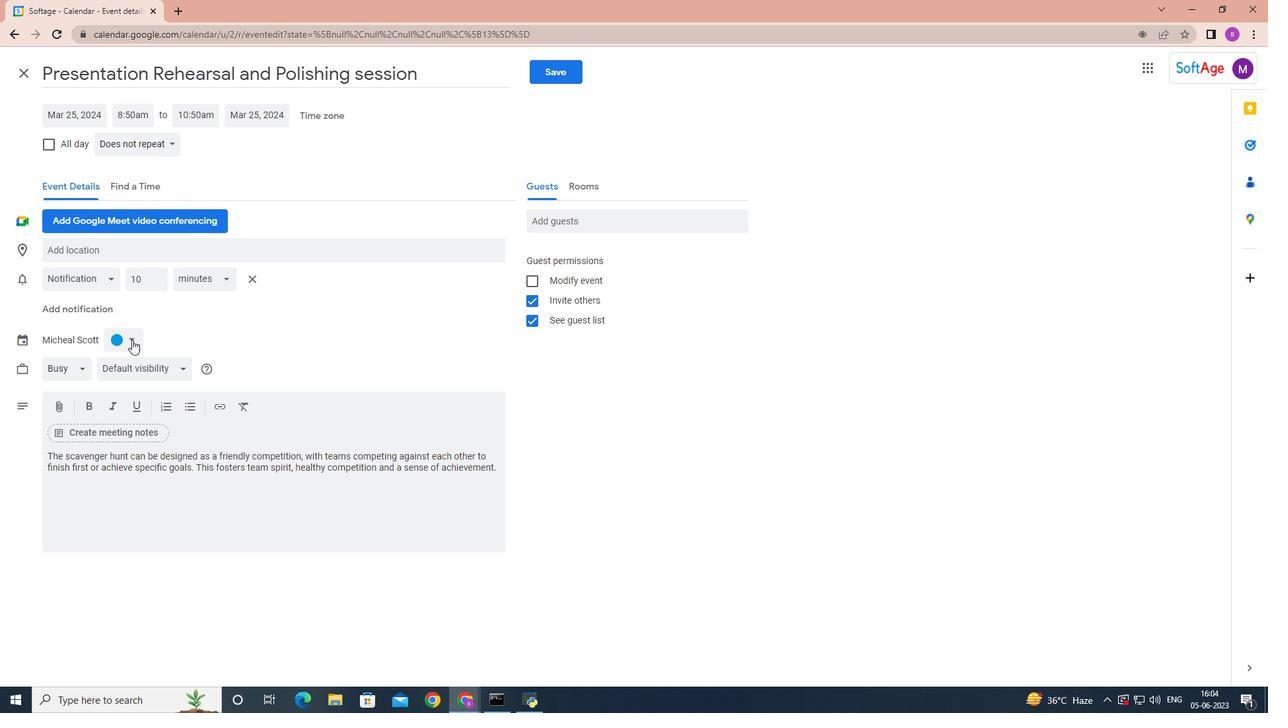 
Action: Mouse moved to (132, 369)
Screenshot: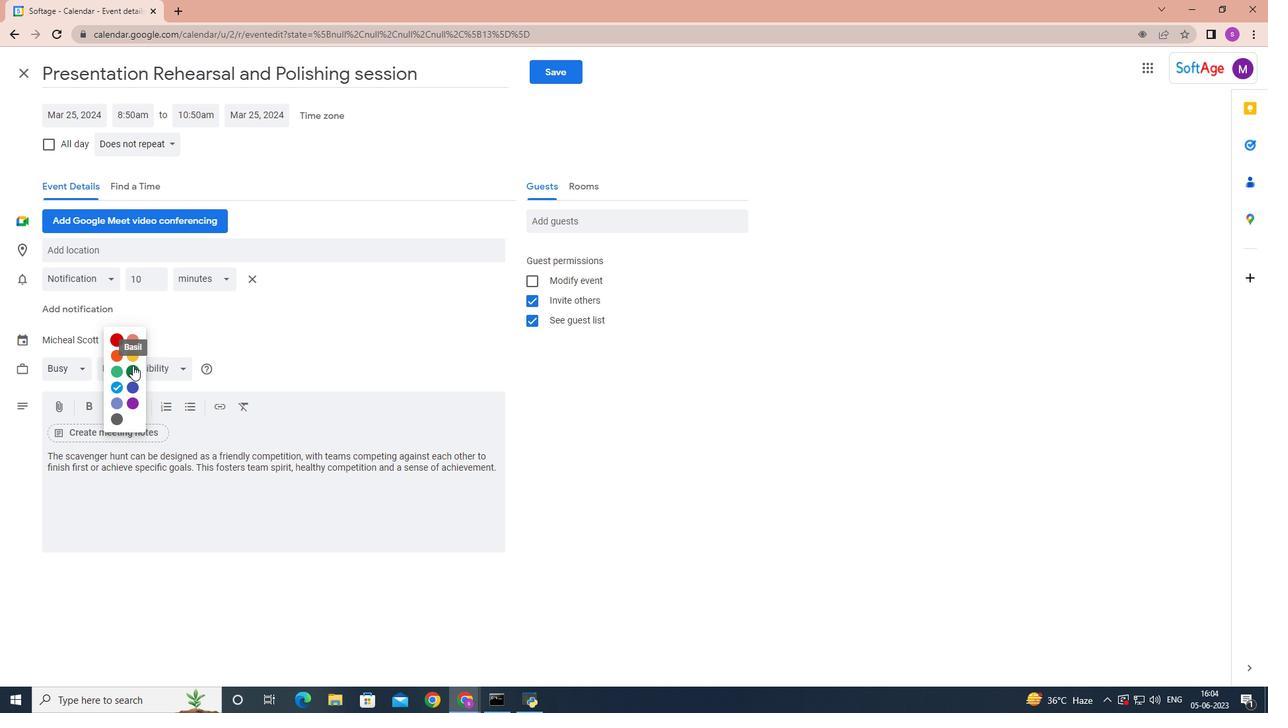 
Action: Mouse pressed left at (132, 369)
Screenshot: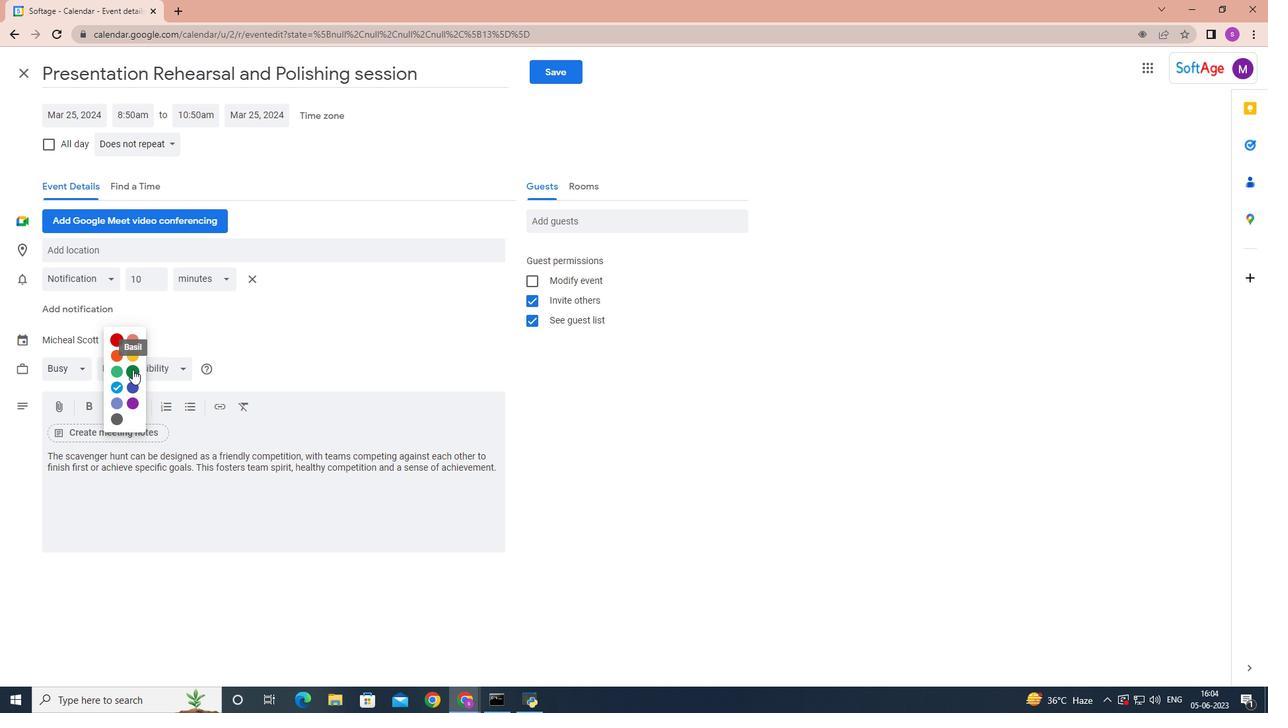 
Action: Mouse moved to (134, 247)
Screenshot: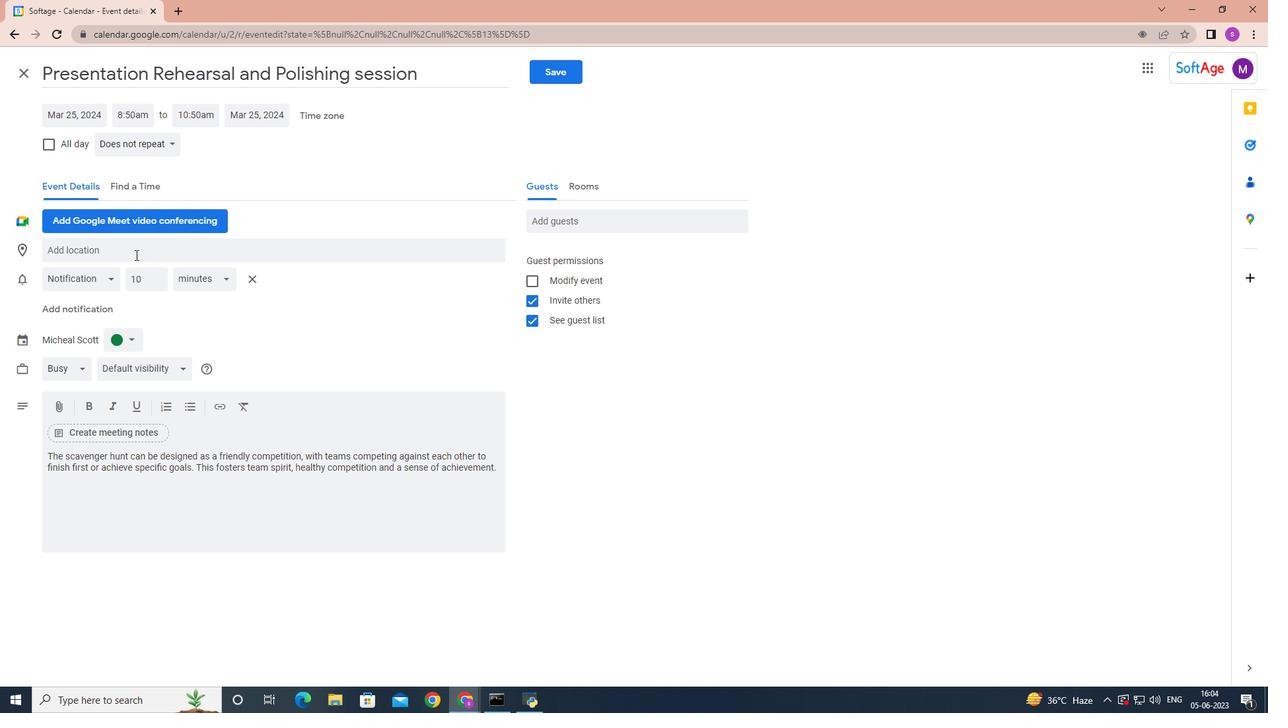
Action: Mouse pressed left at (134, 247)
Screenshot: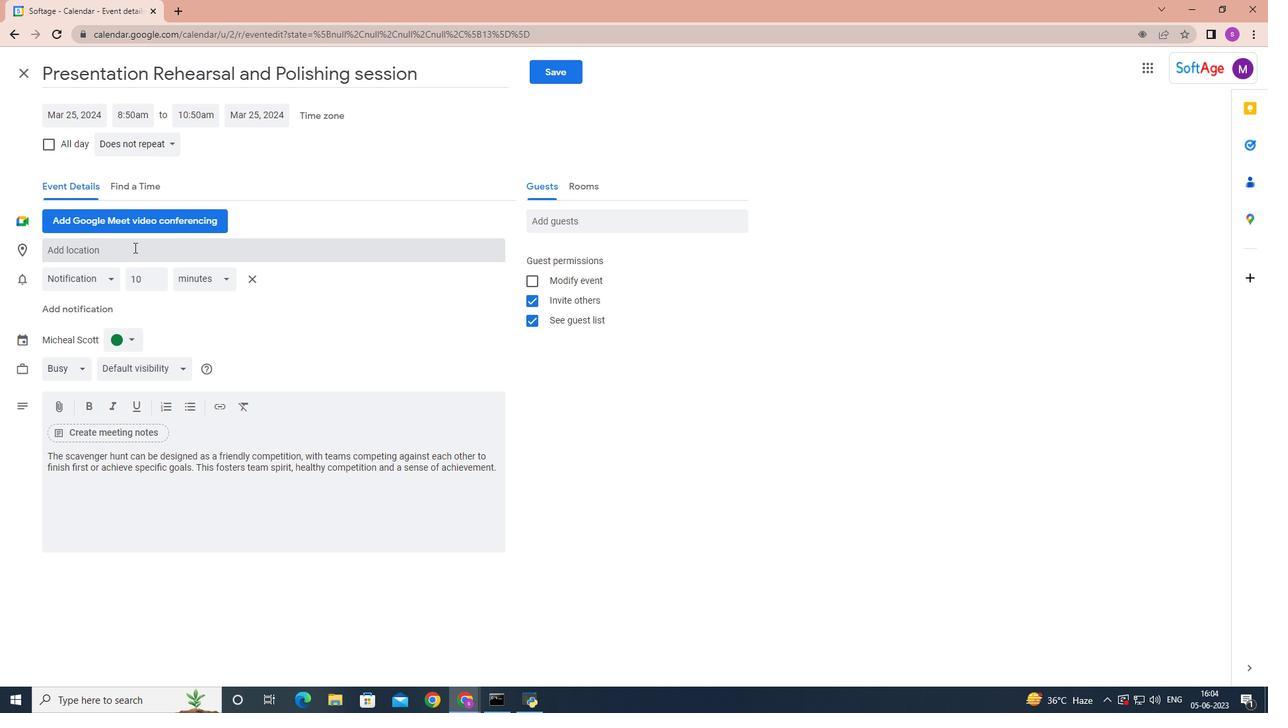 
Action: Key pressed <Key.shift>Manila<Key.space>,<Key.space><Key.shift>Phillippines
Screenshot: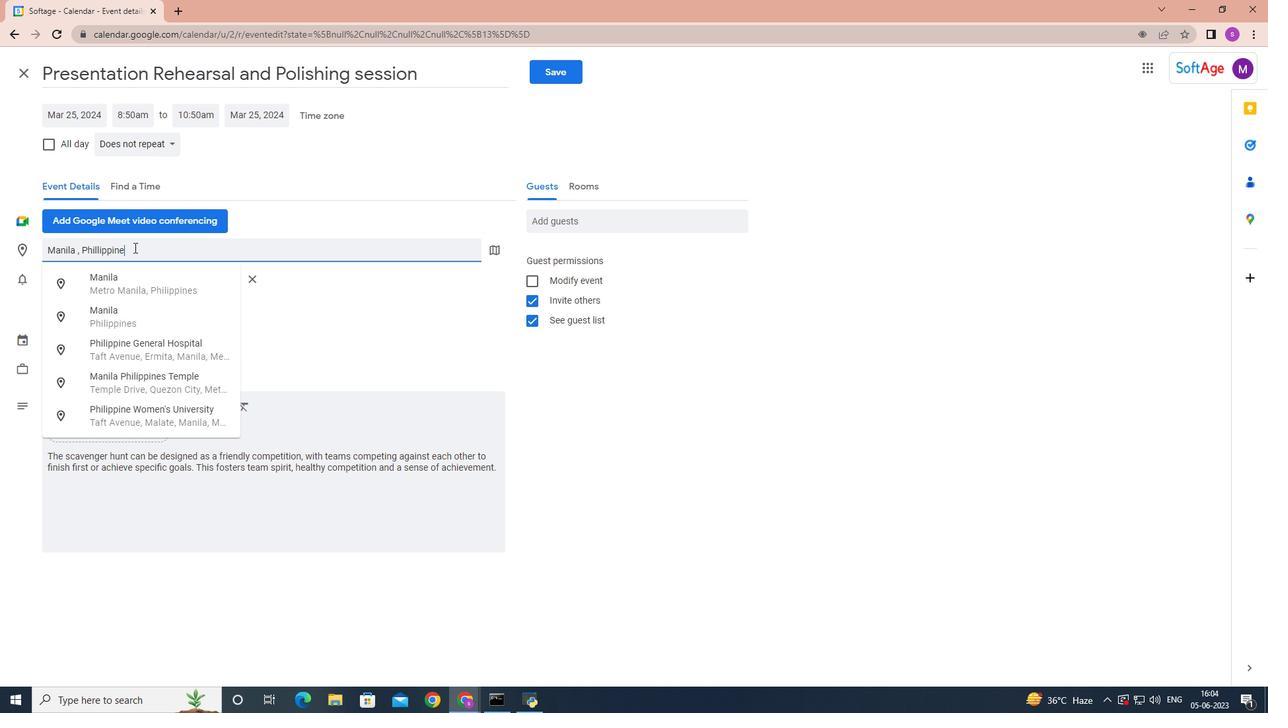 
Action: Mouse moved to (557, 219)
Screenshot: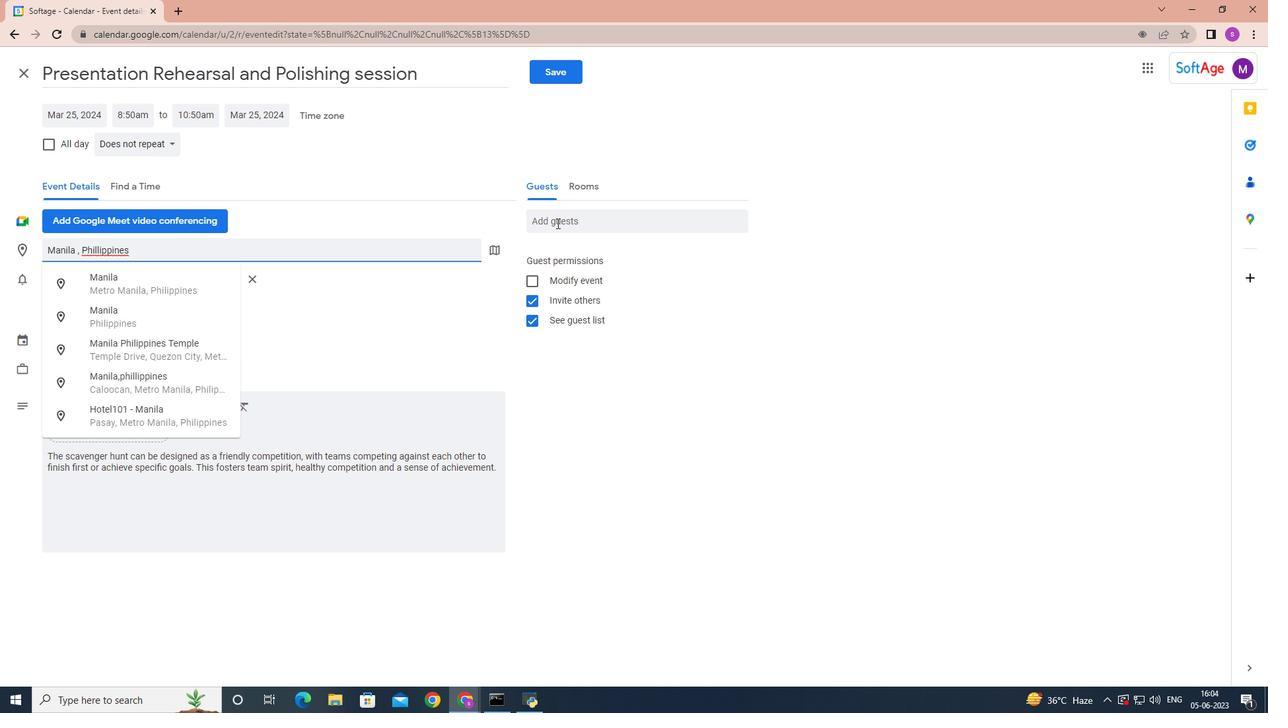
Action: Mouse pressed left at (557, 219)
Screenshot: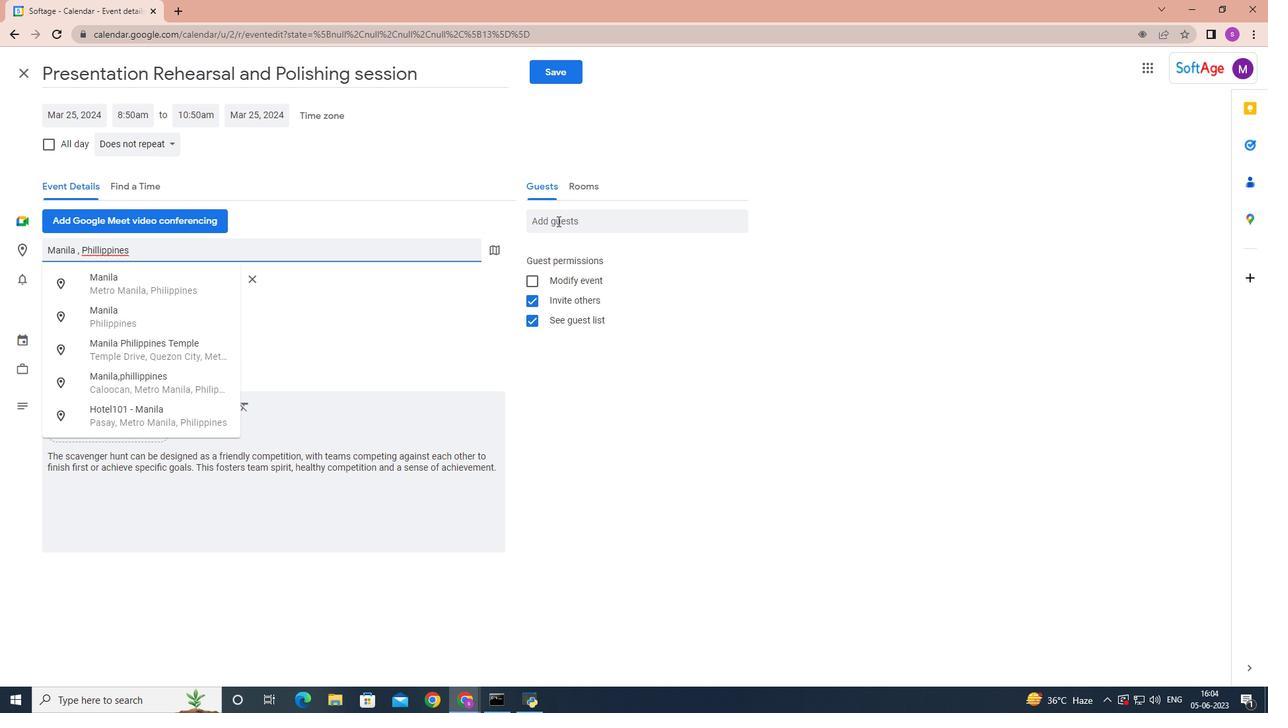 
Action: Key pressed softage.9
Screenshot: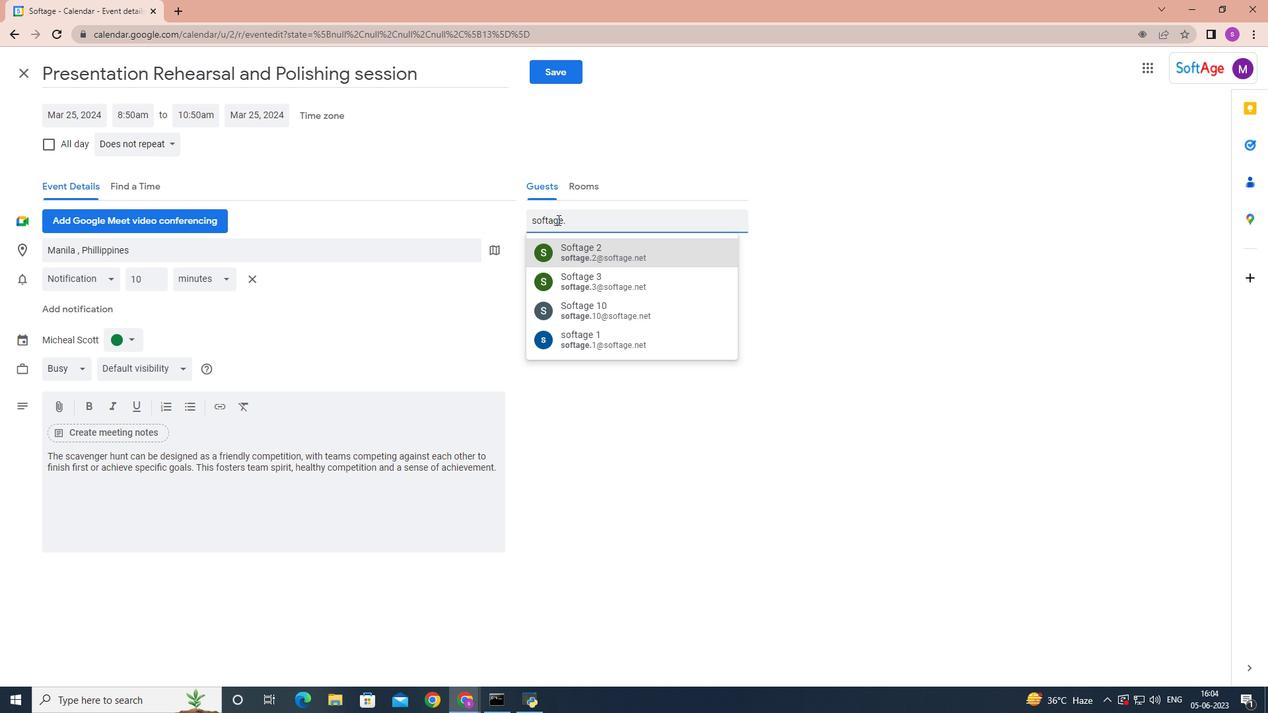 
Action: Mouse moved to (607, 247)
Screenshot: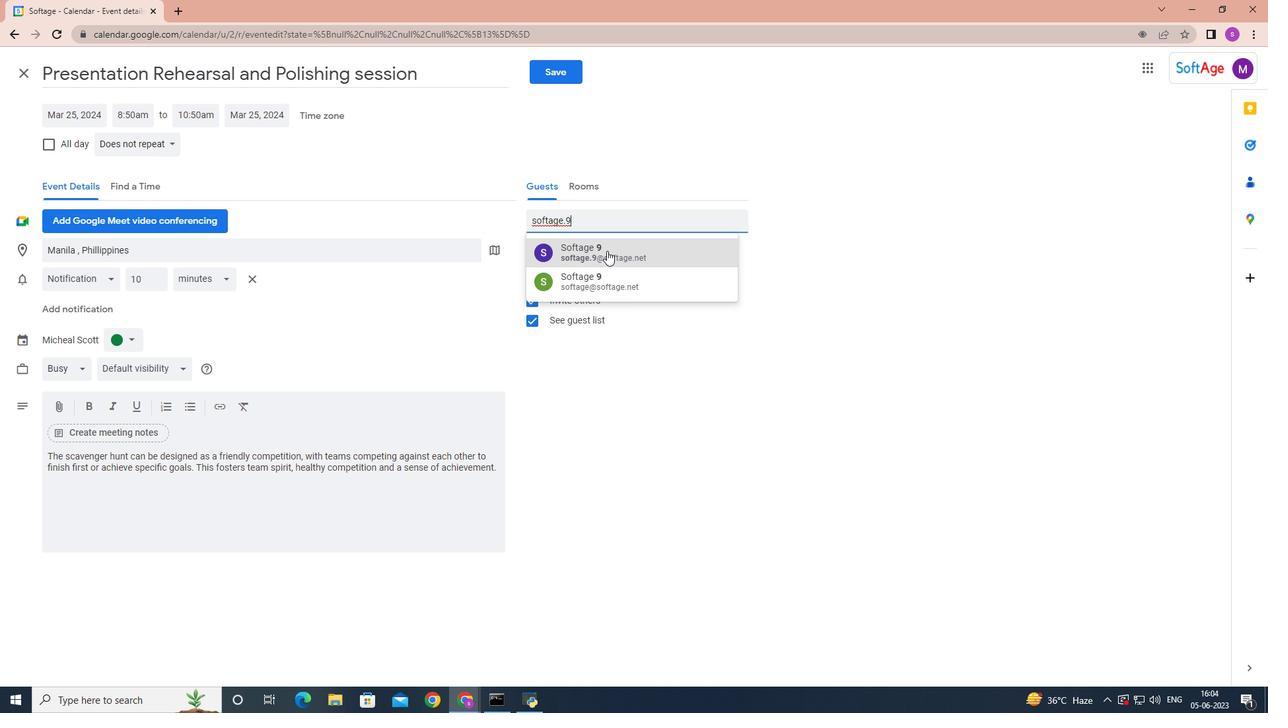 
Action: Mouse pressed left at (607, 247)
Screenshot: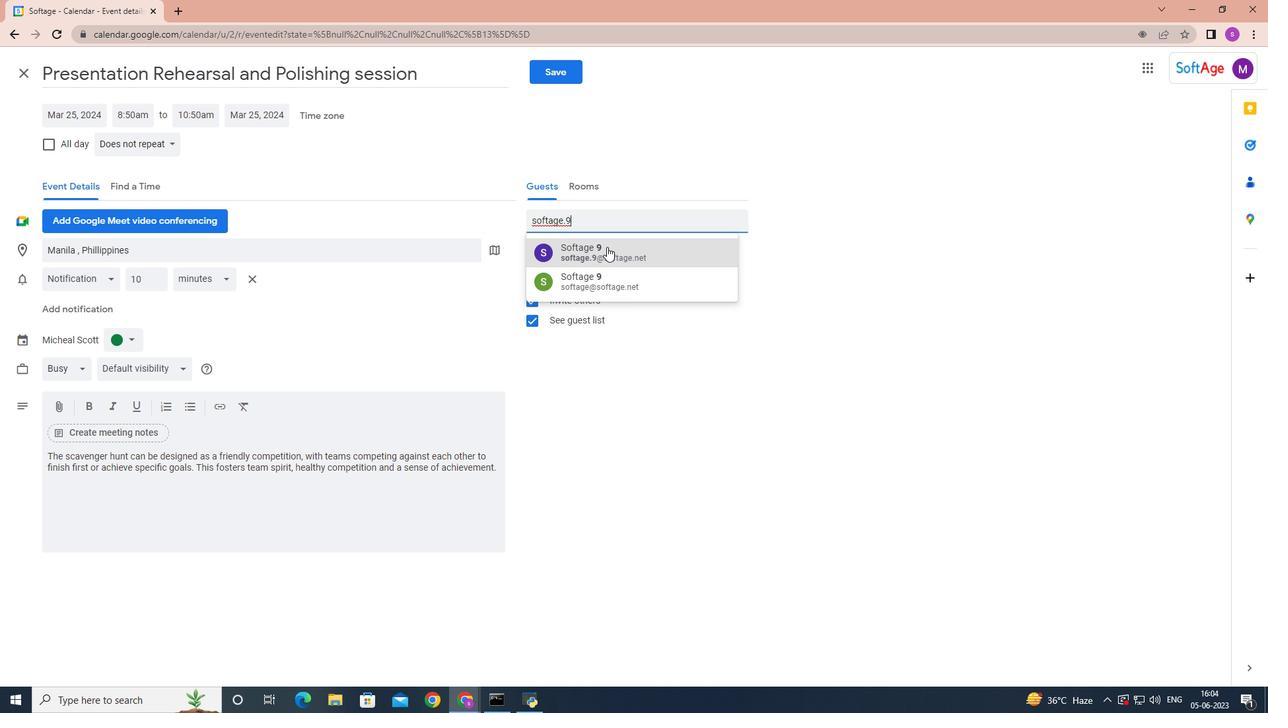 
Action: Key pressed softage.10
Screenshot: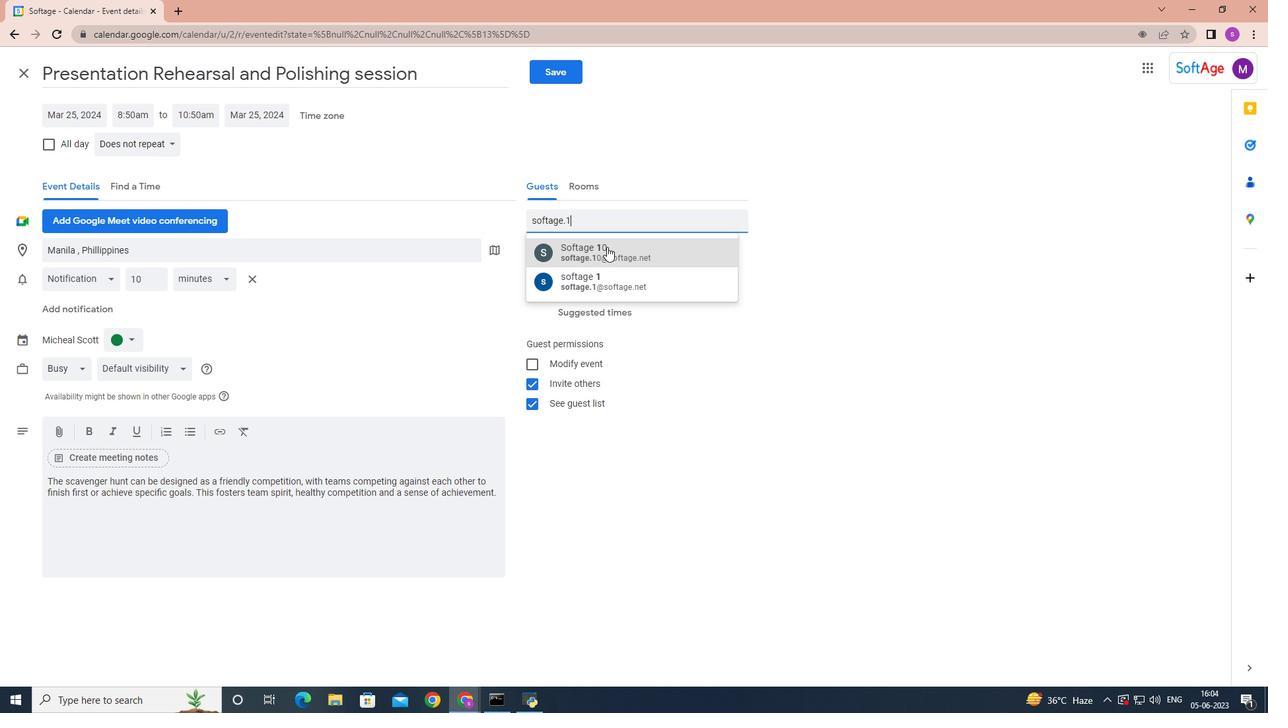
Action: Mouse pressed left at (607, 247)
Screenshot: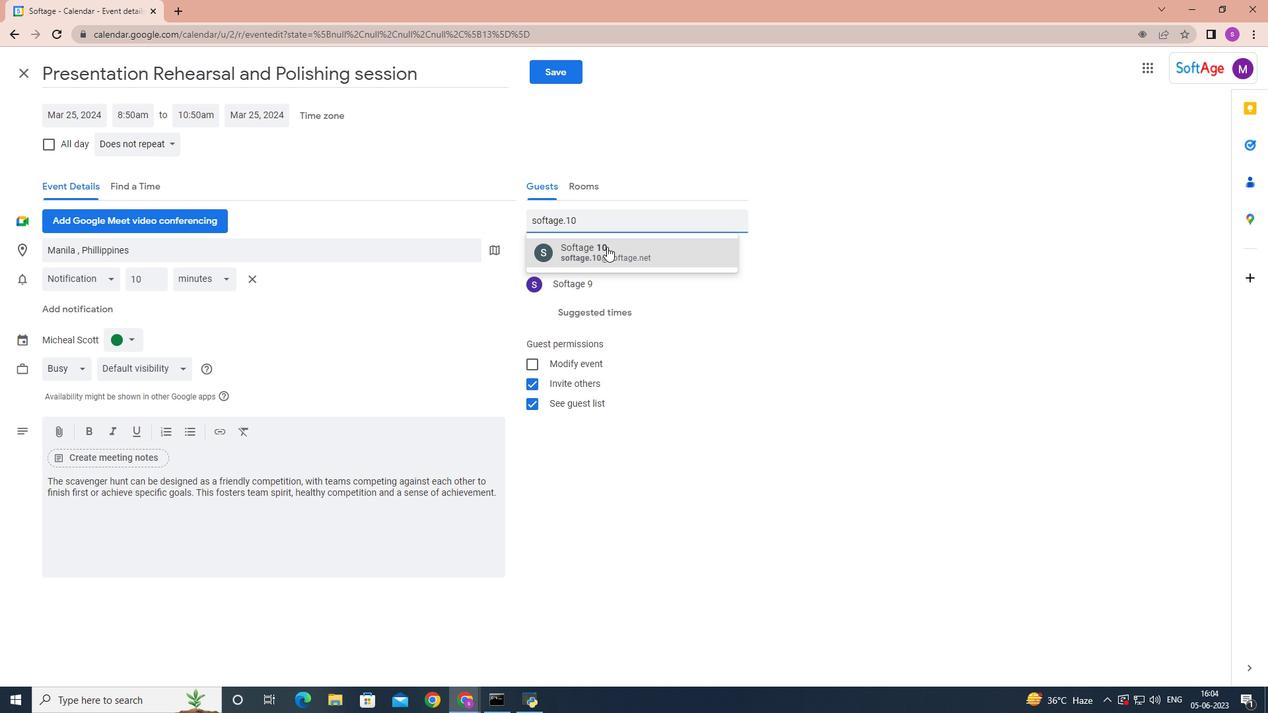
Action: Mouse moved to (174, 140)
Screenshot: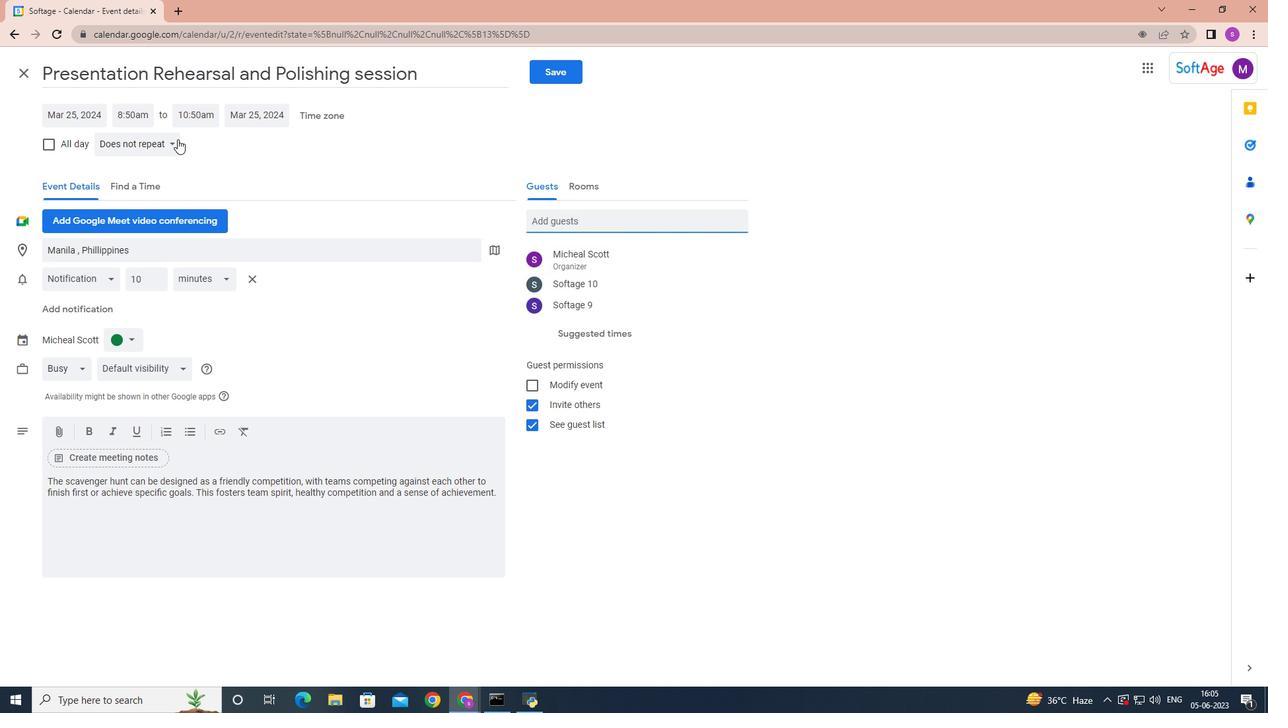 
Action: Mouse pressed left at (174, 140)
Screenshot: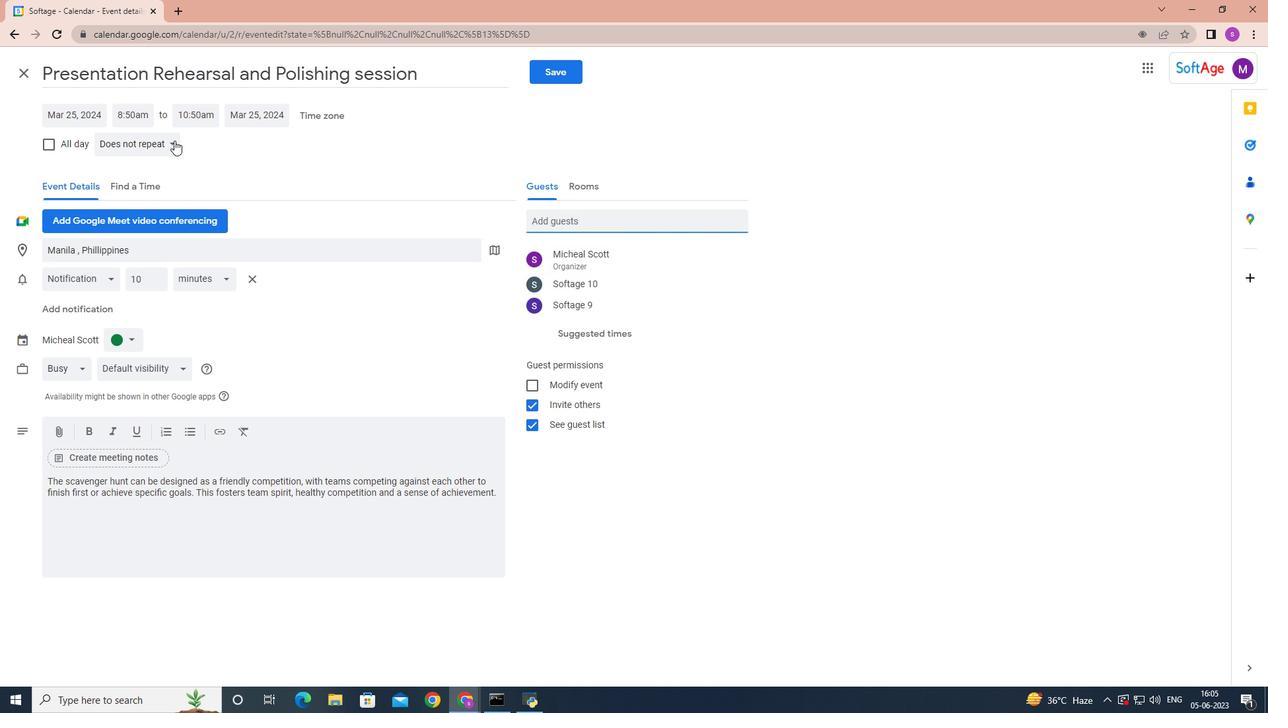 
Action: Mouse moved to (168, 163)
Screenshot: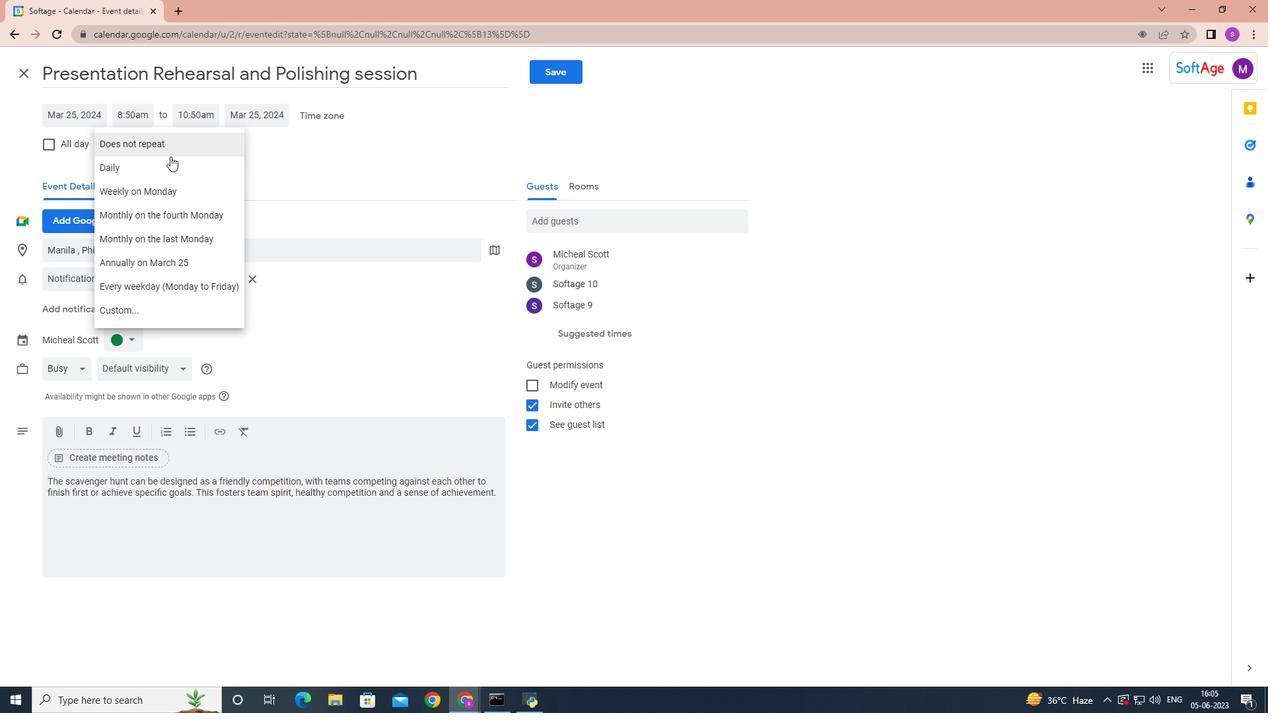 
Action: Mouse pressed left at (168, 163)
Screenshot: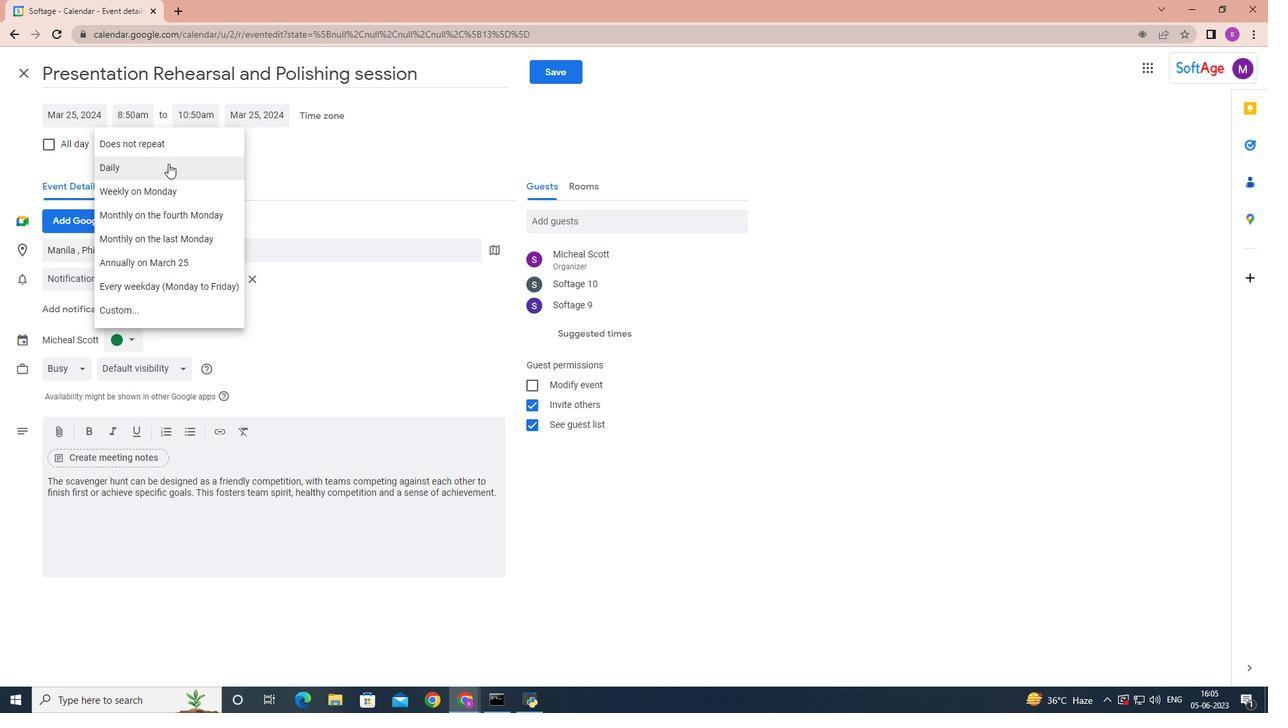 
Action: Mouse moved to (551, 68)
Screenshot: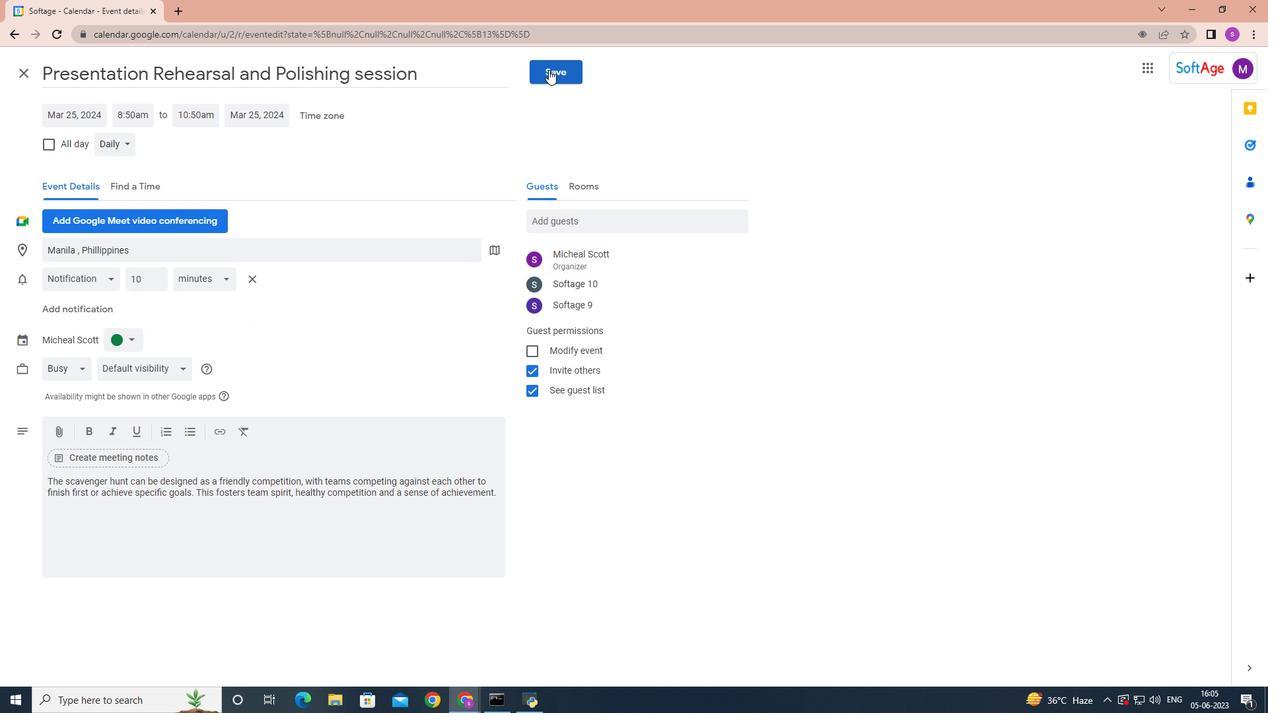 
Action: Mouse pressed left at (551, 68)
Screenshot: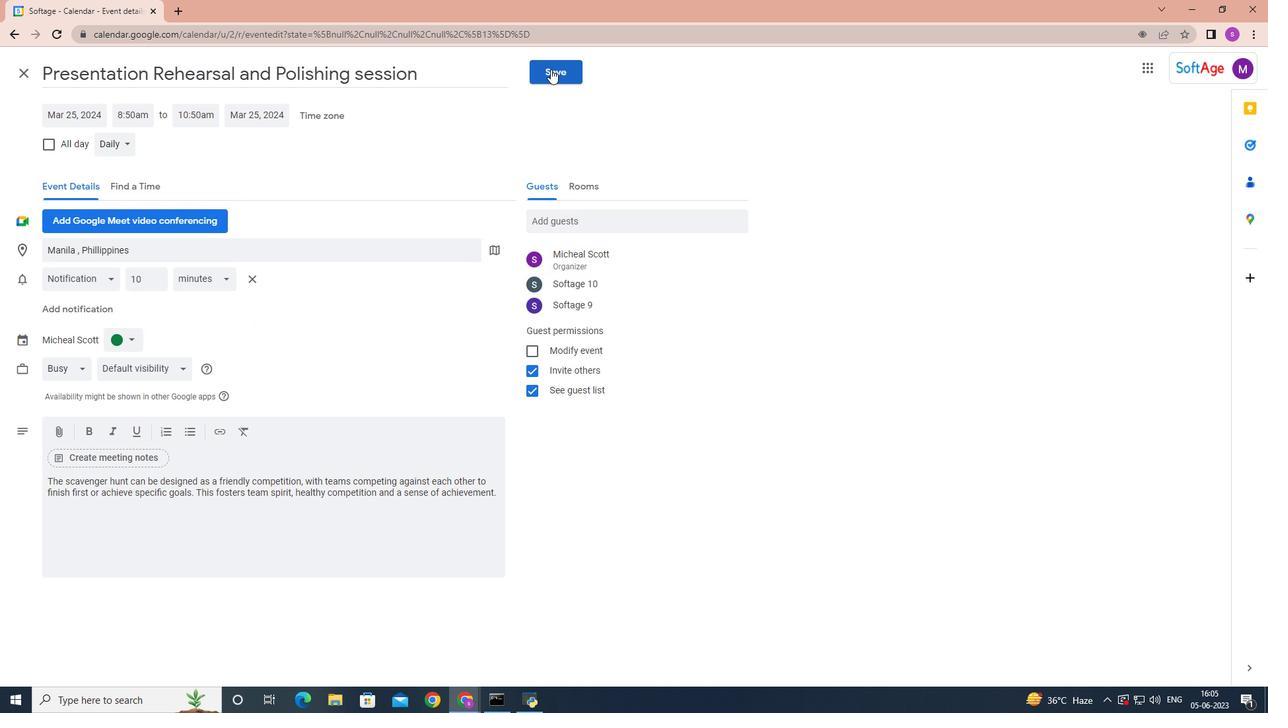 
Action: Mouse moved to (760, 397)
Screenshot: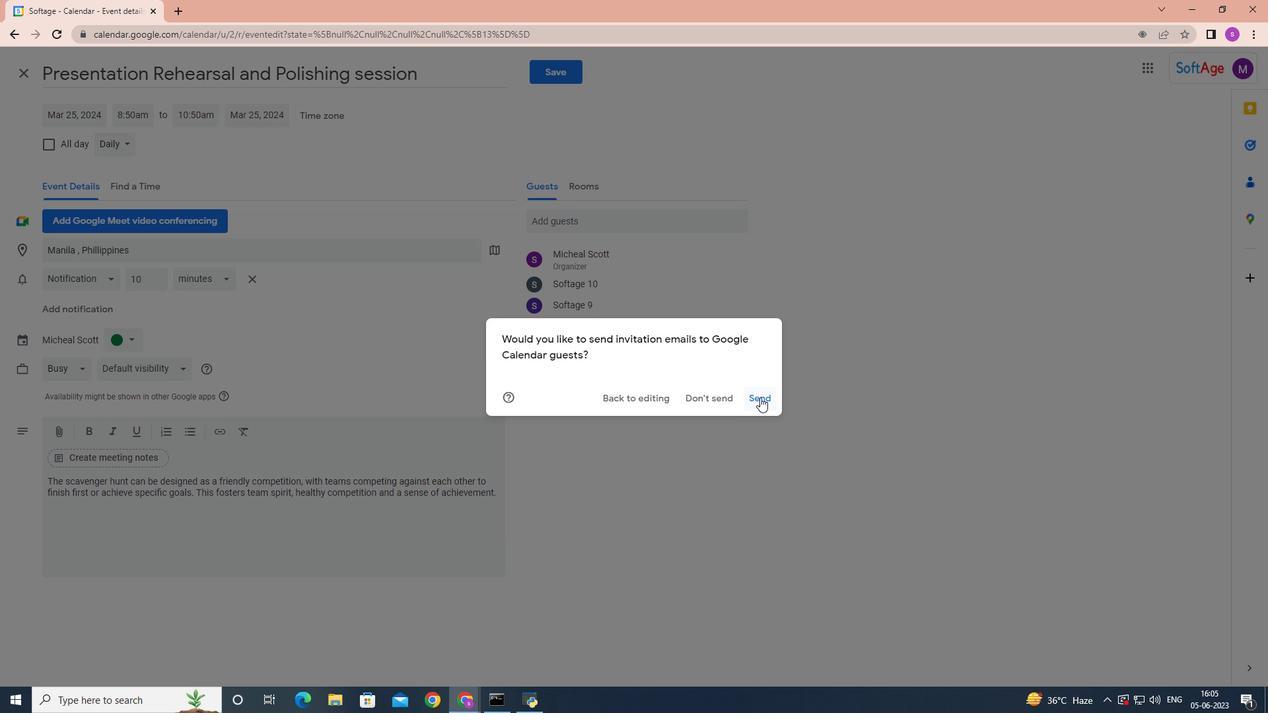 
Action: Mouse pressed left at (760, 397)
Screenshot: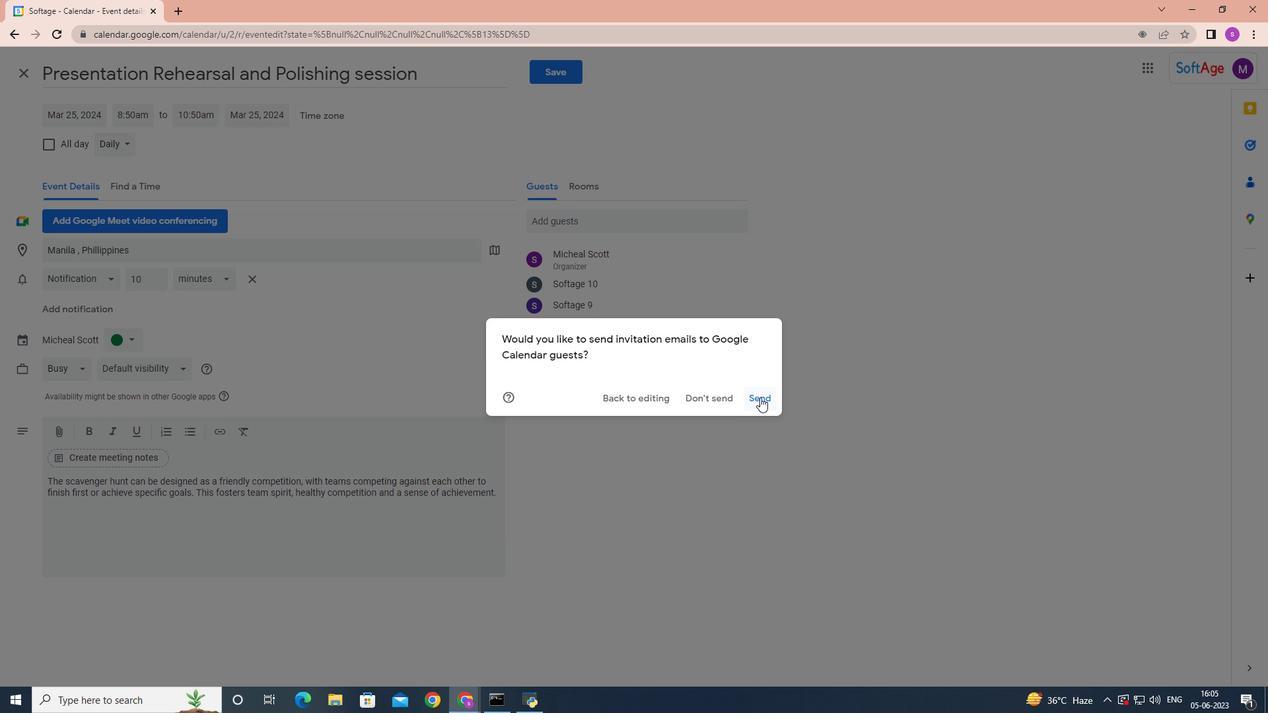 
